 Task: Look for space in Bilqās, Egypt from 5th June, 2023 to 16th June, 2023 for 2 adults in price range Rs.14000 to Rs.18000. Place can be entire place with 1  bedroom having 1 bed and 1 bathroom. Property type can be house, flat, guest house, hotel. Booking option can be shelf check-in. Required host language is English.
Action: Mouse moved to (489, 95)
Screenshot: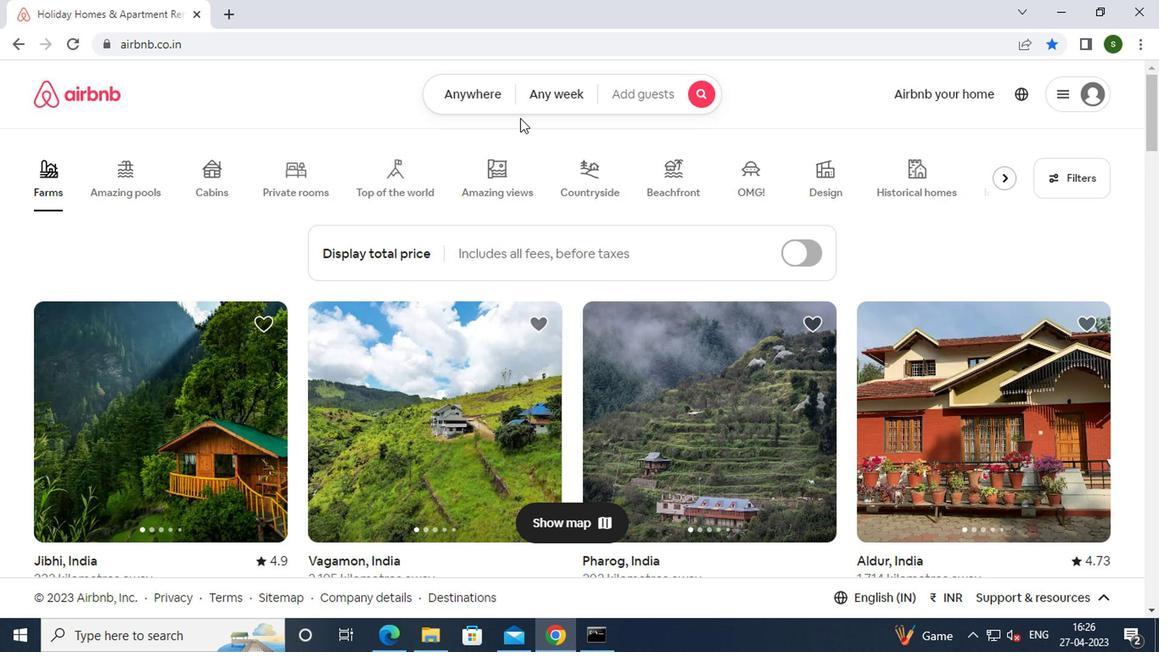 
Action: Mouse pressed left at (489, 95)
Screenshot: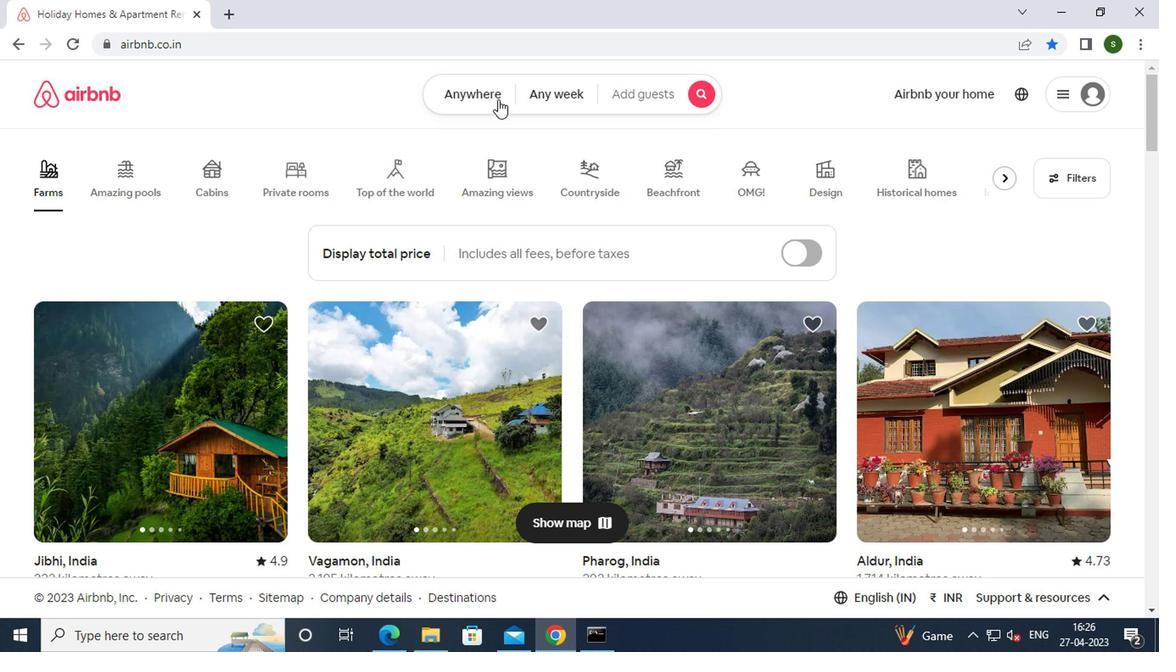 
Action: Mouse moved to (308, 159)
Screenshot: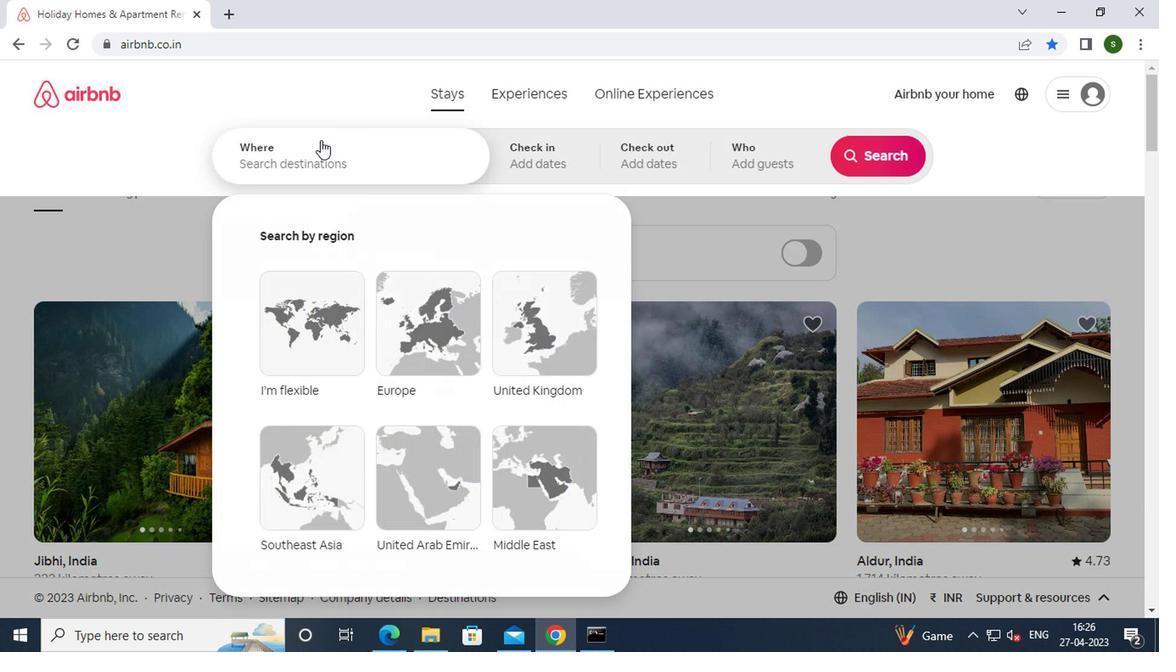 
Action: Mouse pressed left at (308, 159)
Screenshot: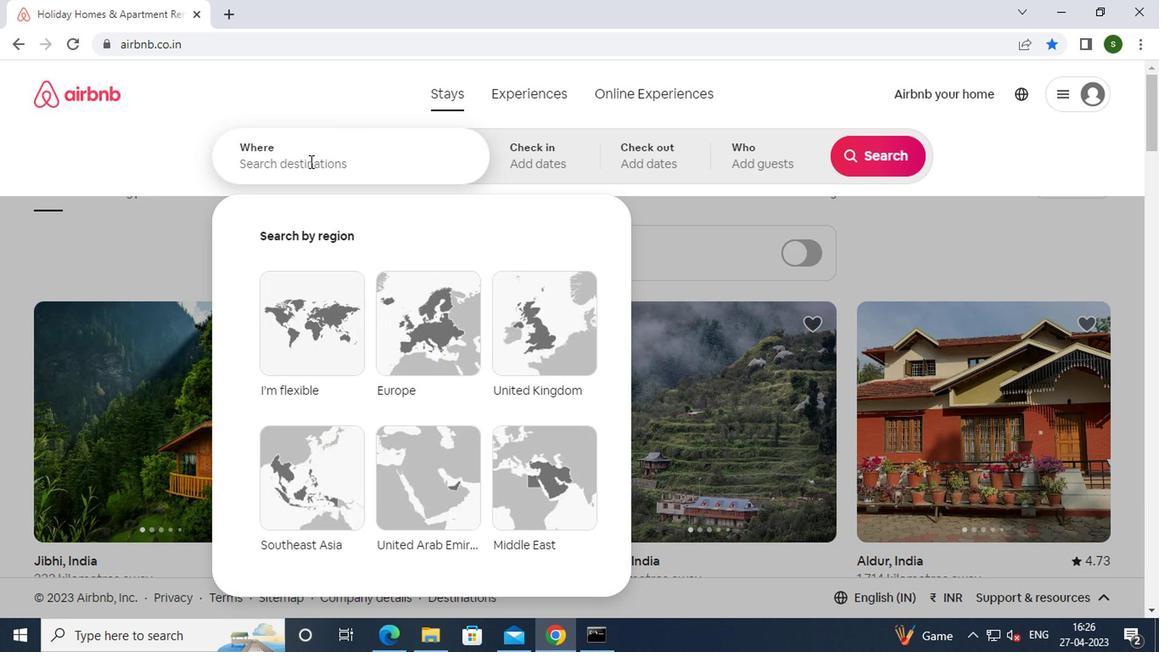 
Action: Key pressed b<Key.caps_lock>ilqas,<Key.space><Key.caps_lock>e<Key.caps_lock>gypt<Key.enter>
Screenshot: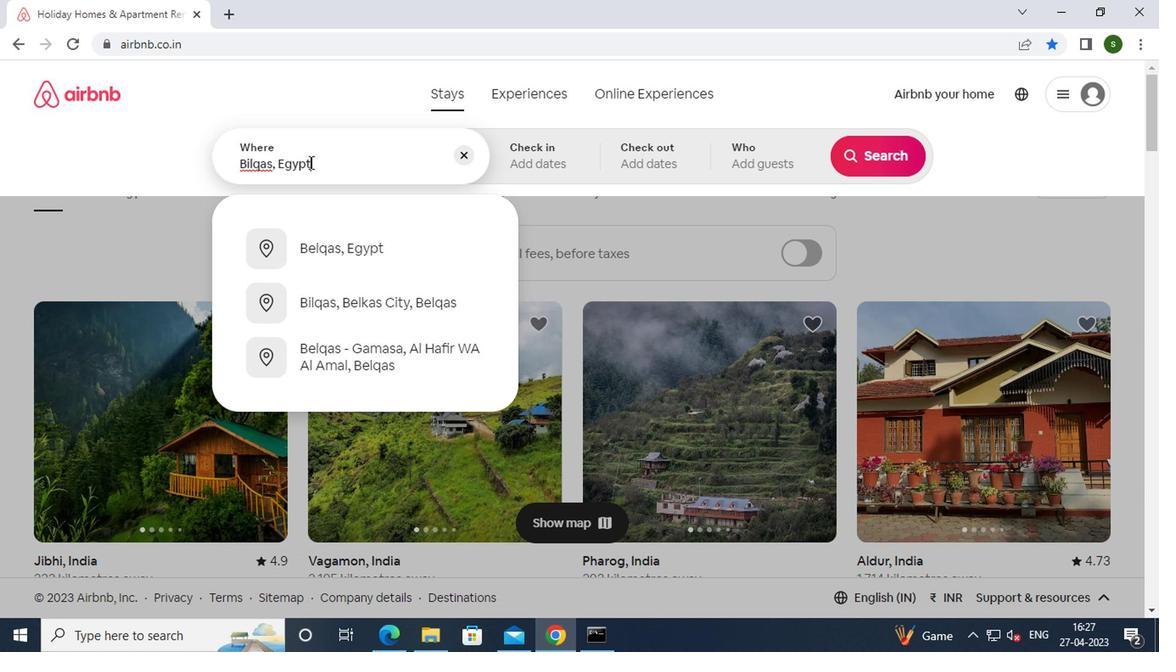 
Action: Mouse moved to (838, 297)
Screenshot: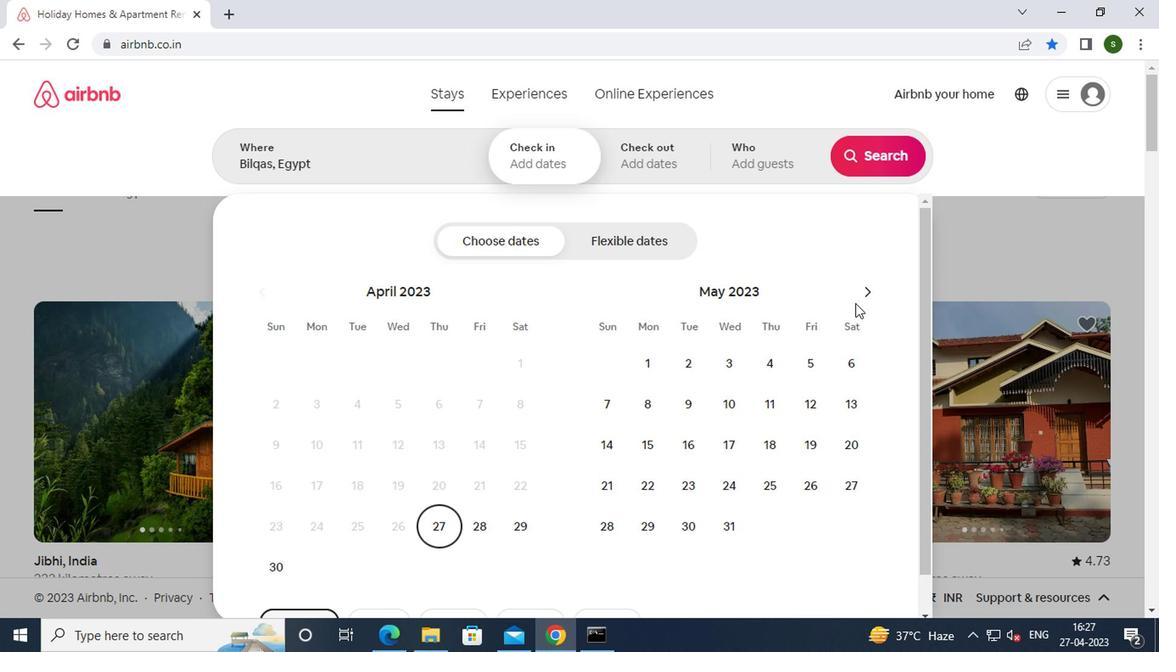 
Action: Mouse pressed left at (838, 297)
Screenshot: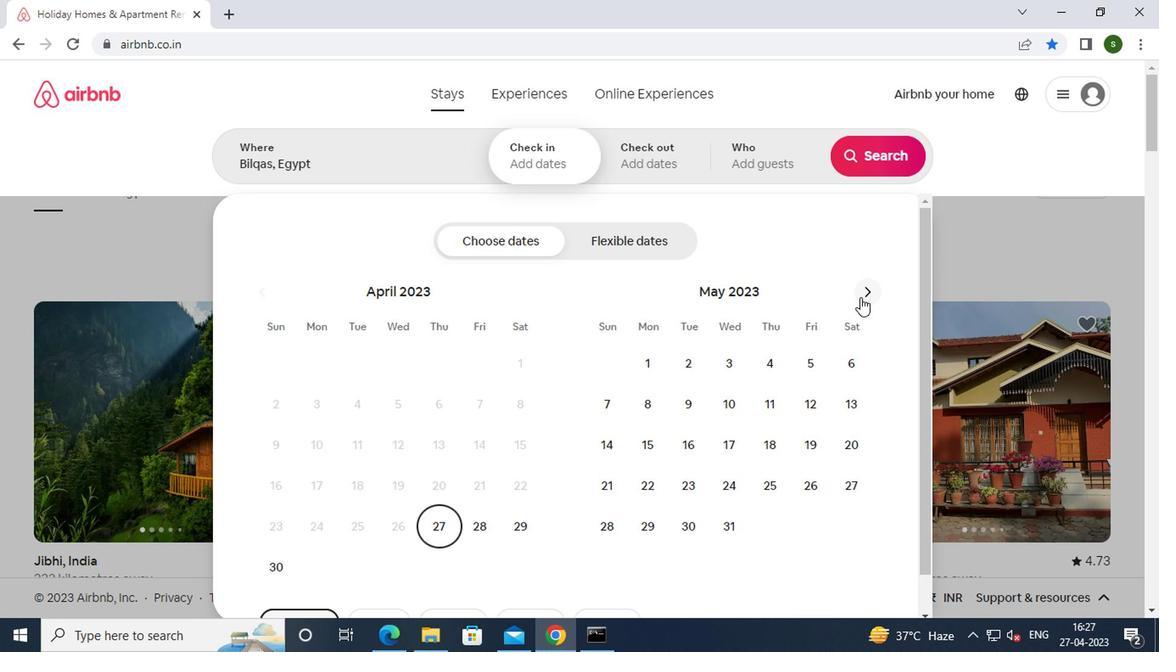 
Action: Mouse moved to (634, 397)
Screenshot: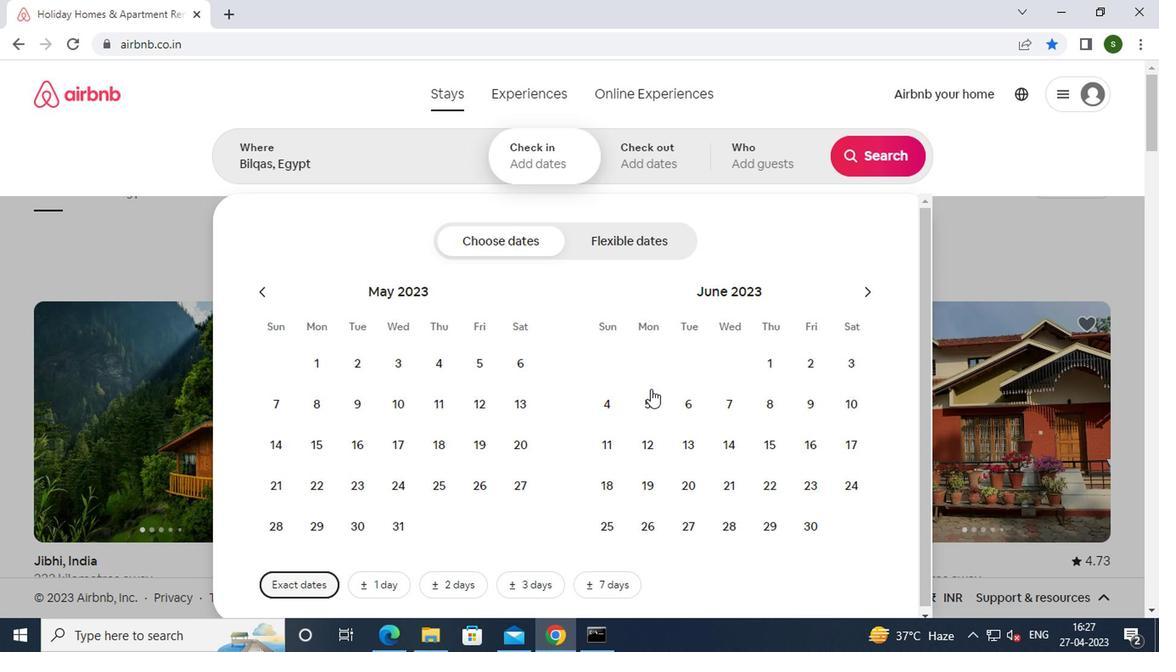 
Action: Mouse pressed left at (634, 397)
Screenshot: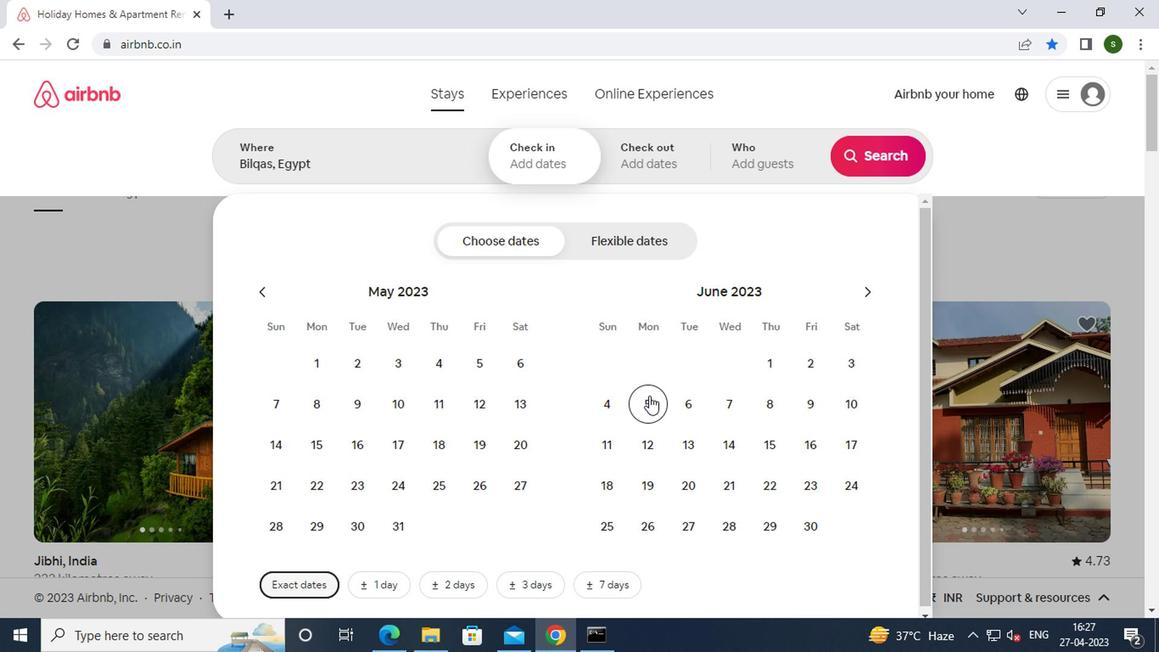 
Action: Mouse moved to (787, 432)
Screenshot: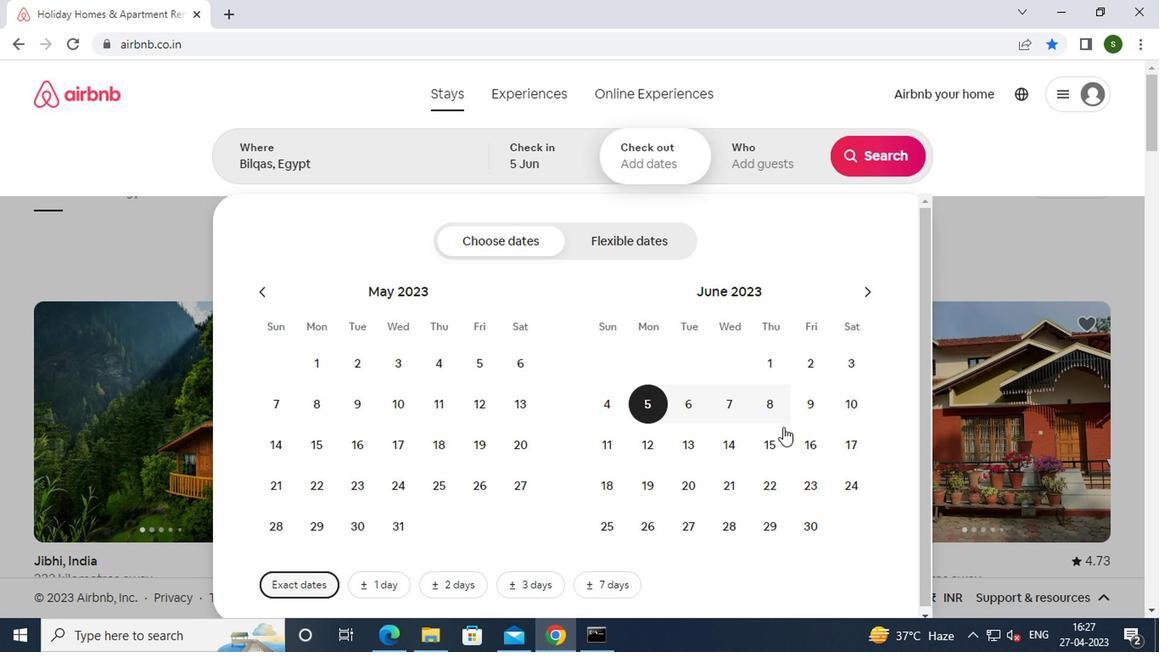 
Action: Mouse pressed left at (787, 432)
Screenshot: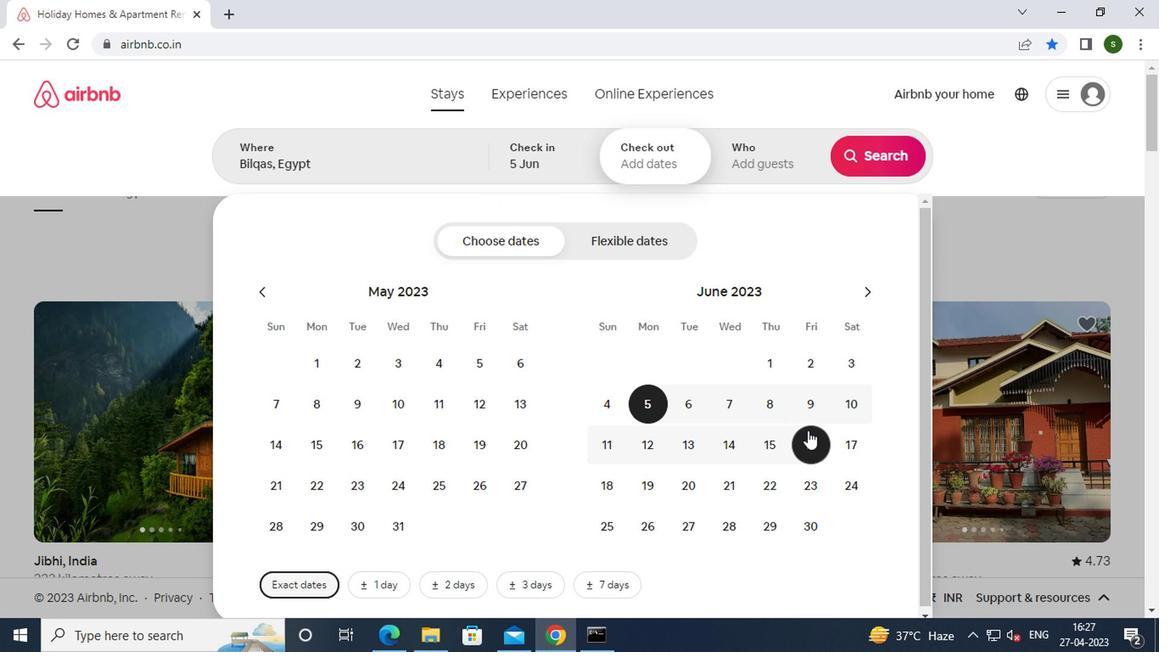
Action: Mouse moved to (736, 161)
Screenshot: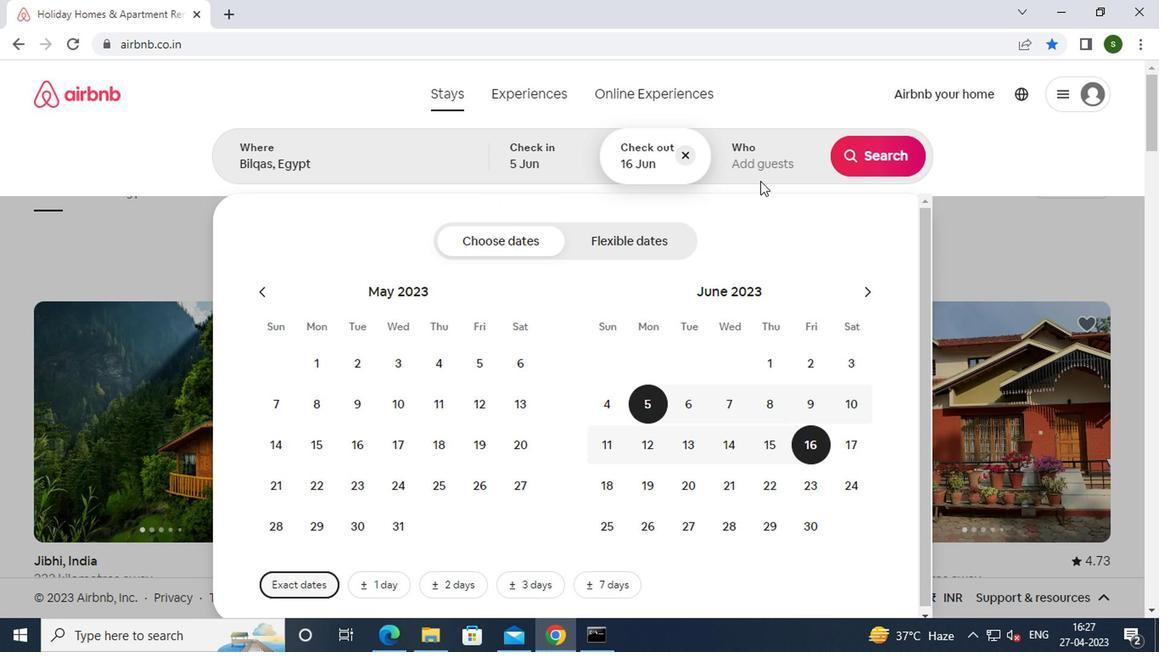 
Action: Mouse pressed left at (736, 161)
Screenshot: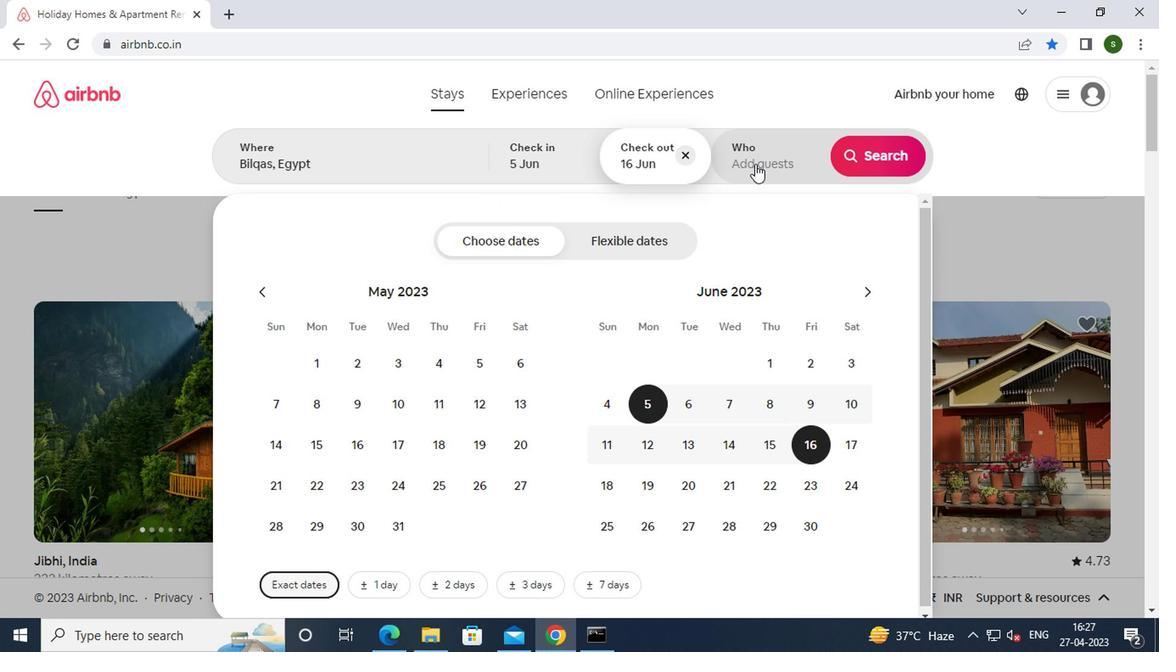 
Action: Mouse moved to (865, 238)
Screenshot: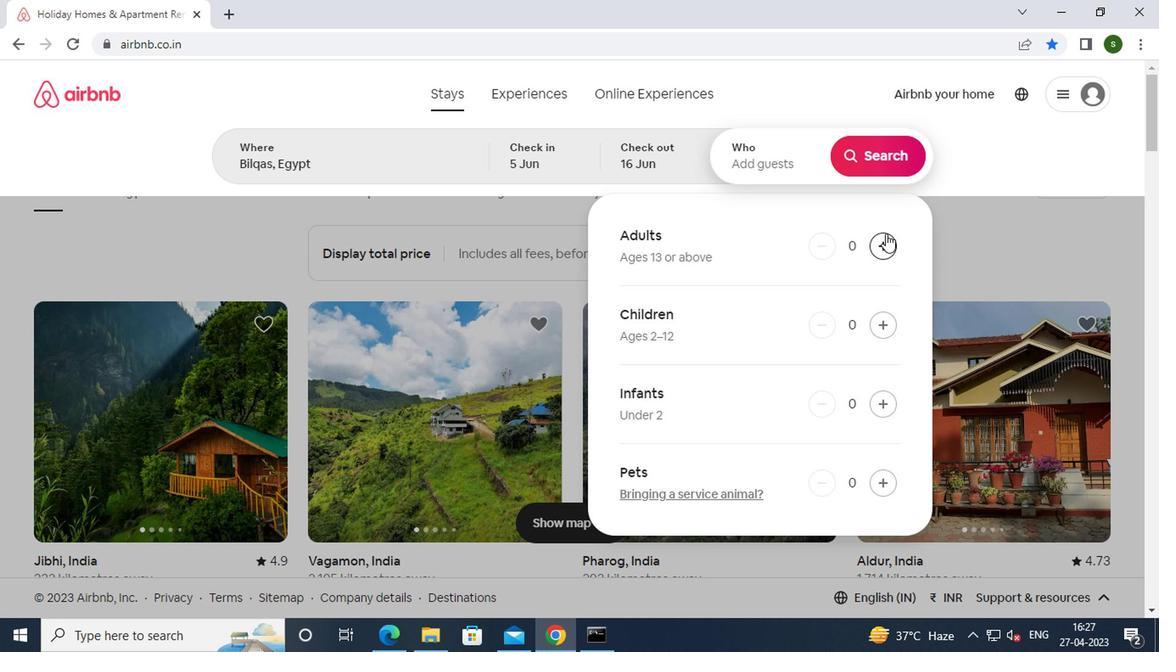 
Action: Mouse pressed left at (865, 238)
Screenshot: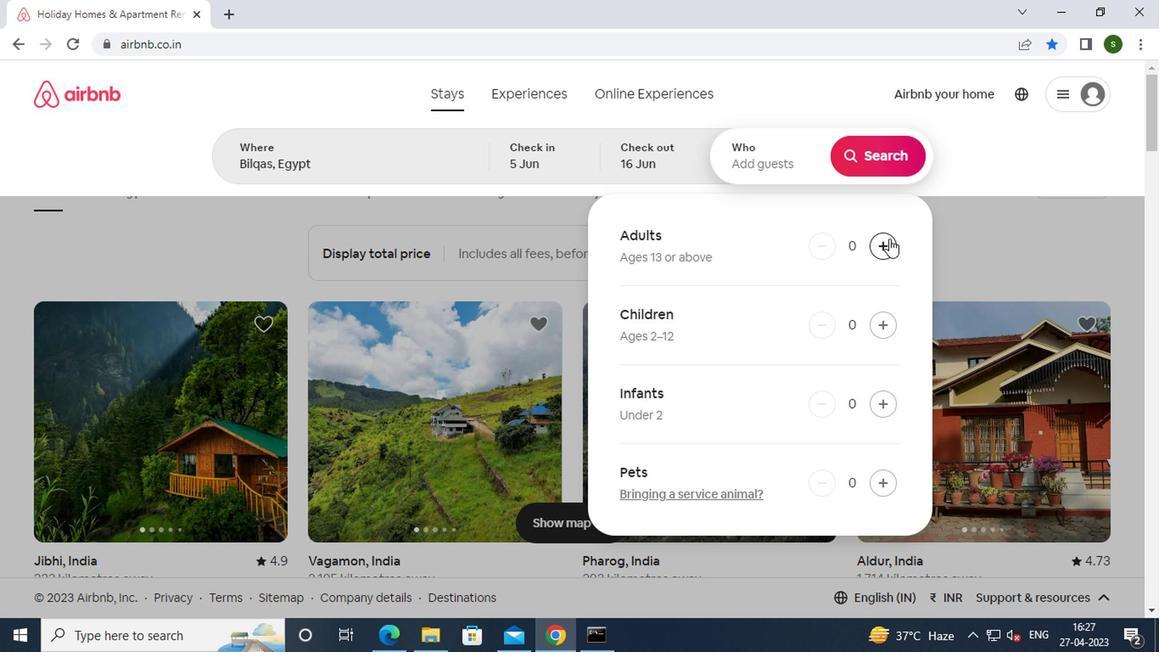 
Action: Mouse pressed left at (865, 238)
Screenshot: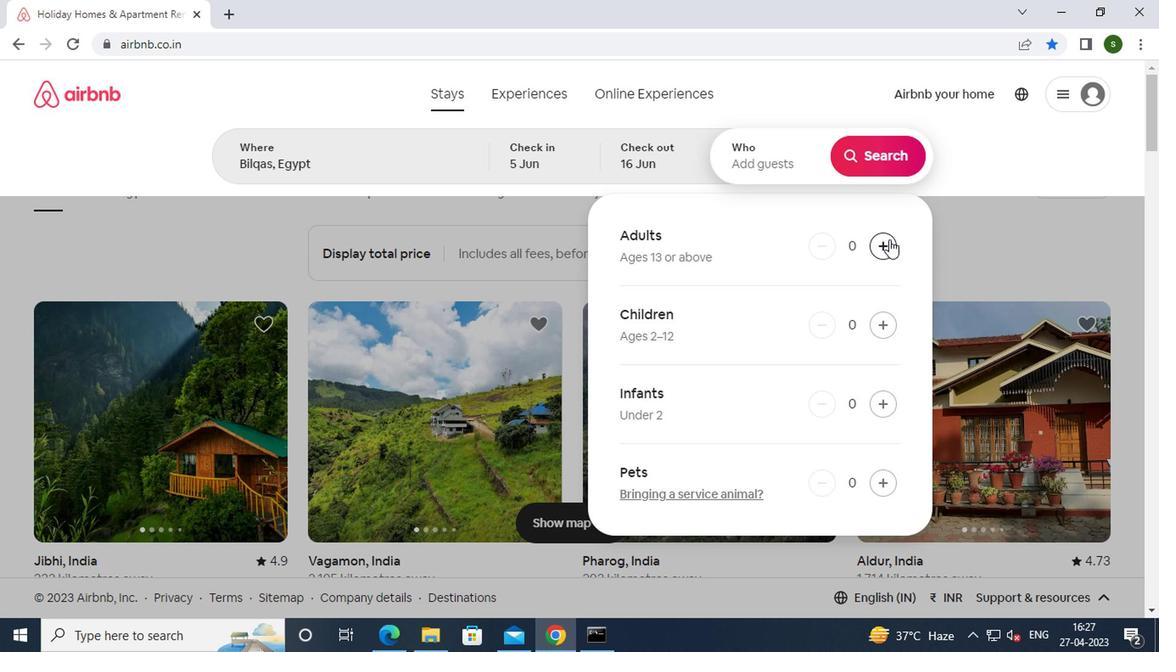 
Action: Mouse moved to (864, 159)
Screenshot: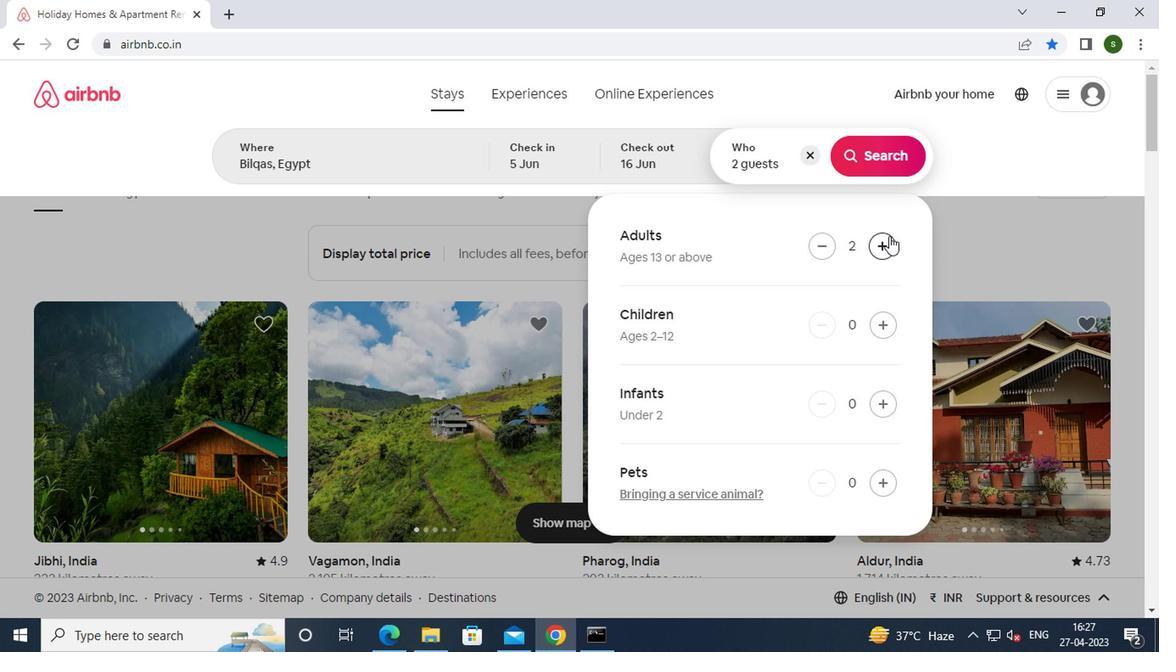 
Action: Mouse pressed left at (864, 159)
Screenshot: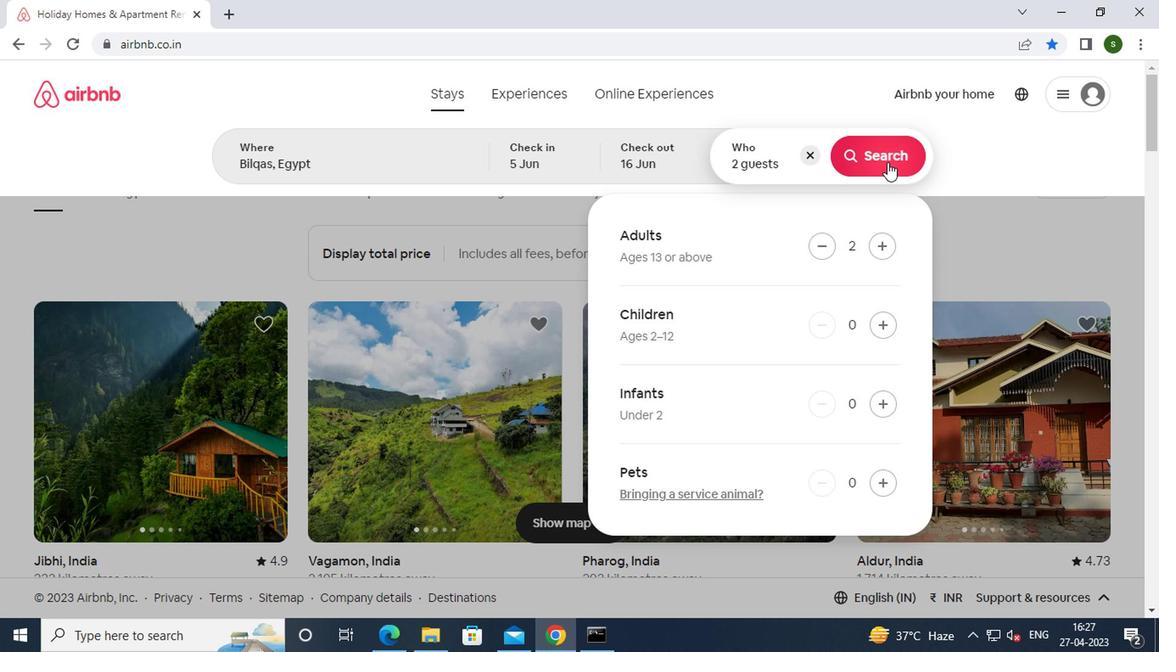 
Action: Mouse moved to (1059, 169)
Screenshot: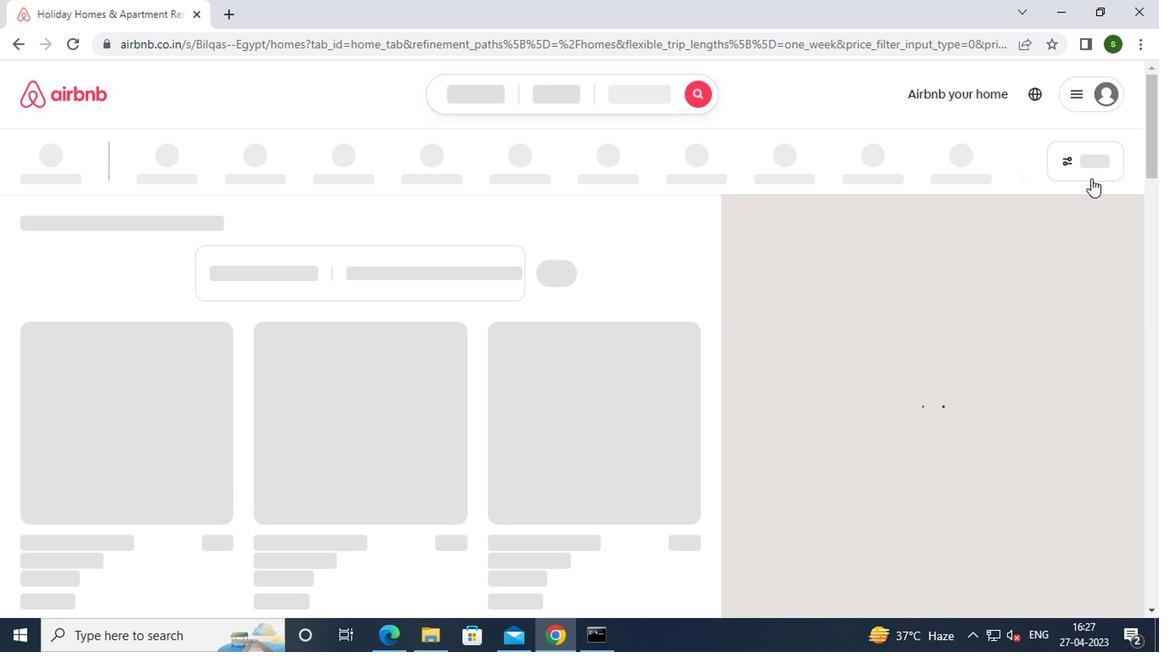 
Action: Mouse pressed left at (1059, 169)
Screenshot: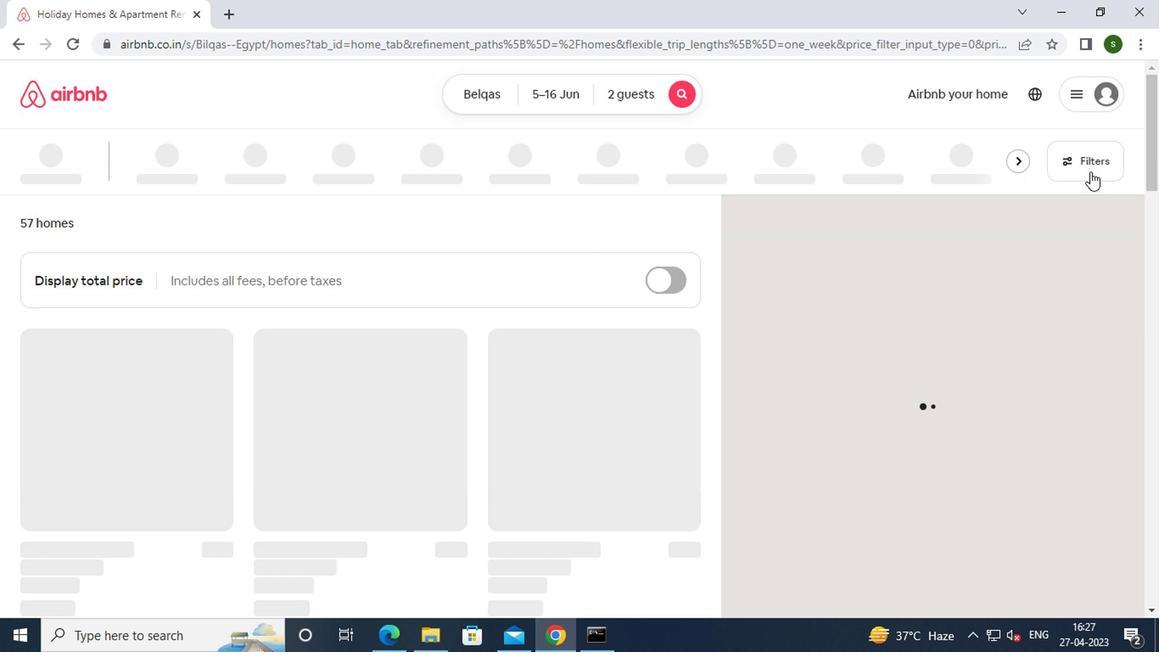 
Action: Mouse moved to (475, 364)
Screenshot: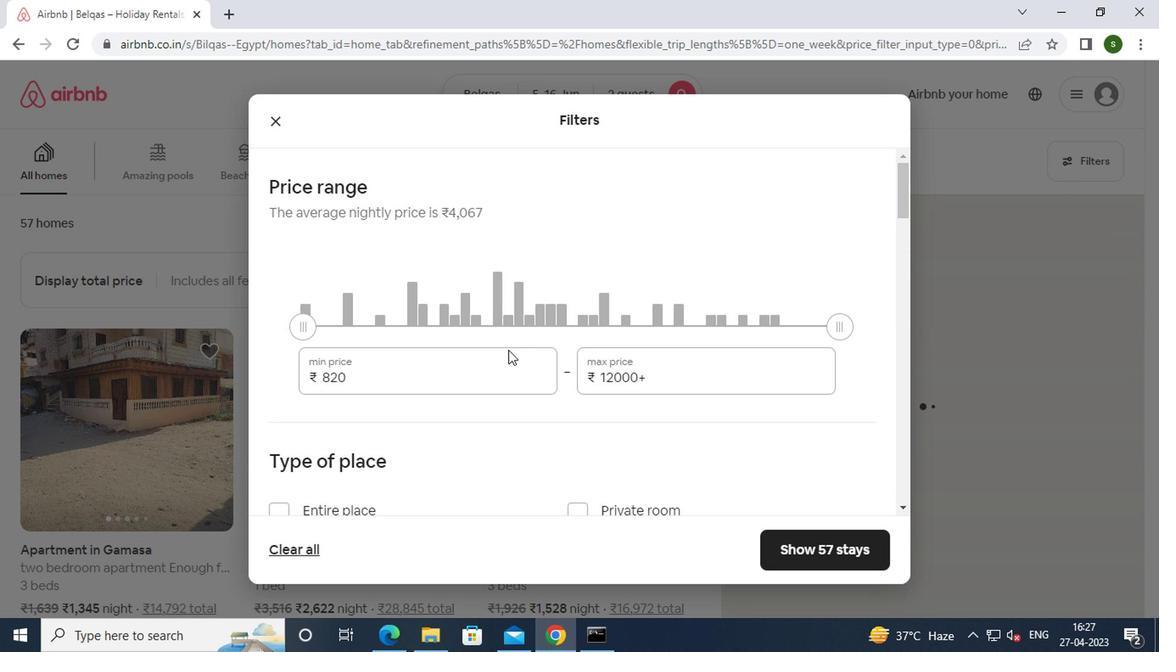 
Action: Mouse pressed left at (475, 364)
Screenshot: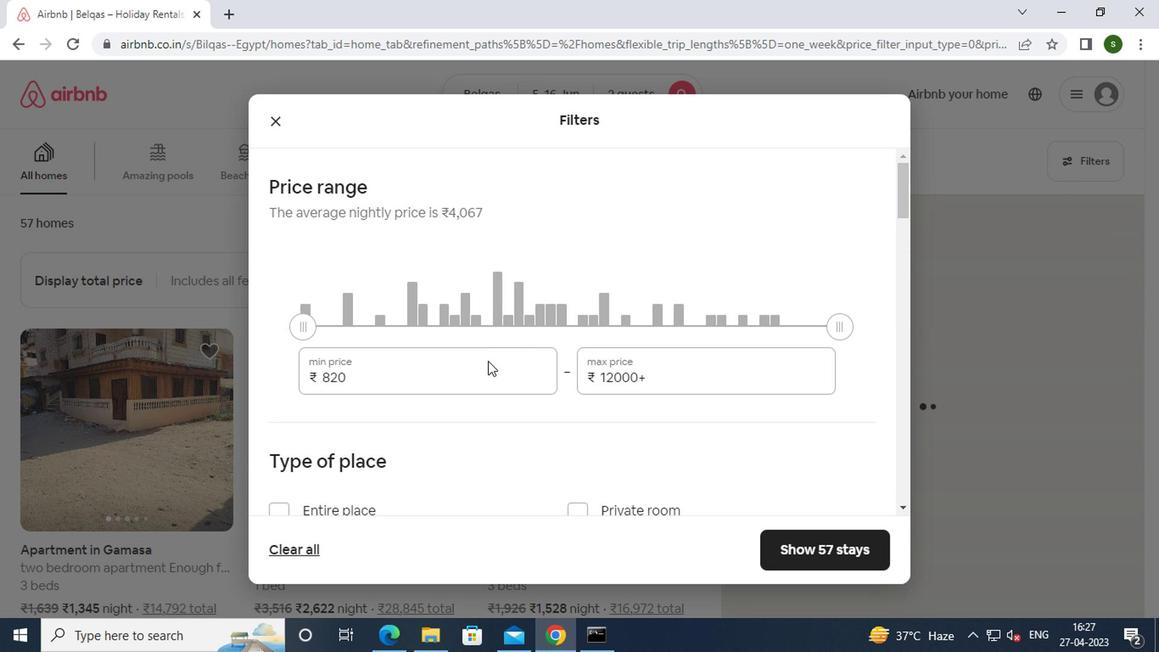
Action: Key pressed <Key.backspace><Key.backspace><Key.backspace><Key.backspace><Key.backspace><Key.backspace><Key.backspace><Key.backspace><Key.backspace>14000
Screenshot: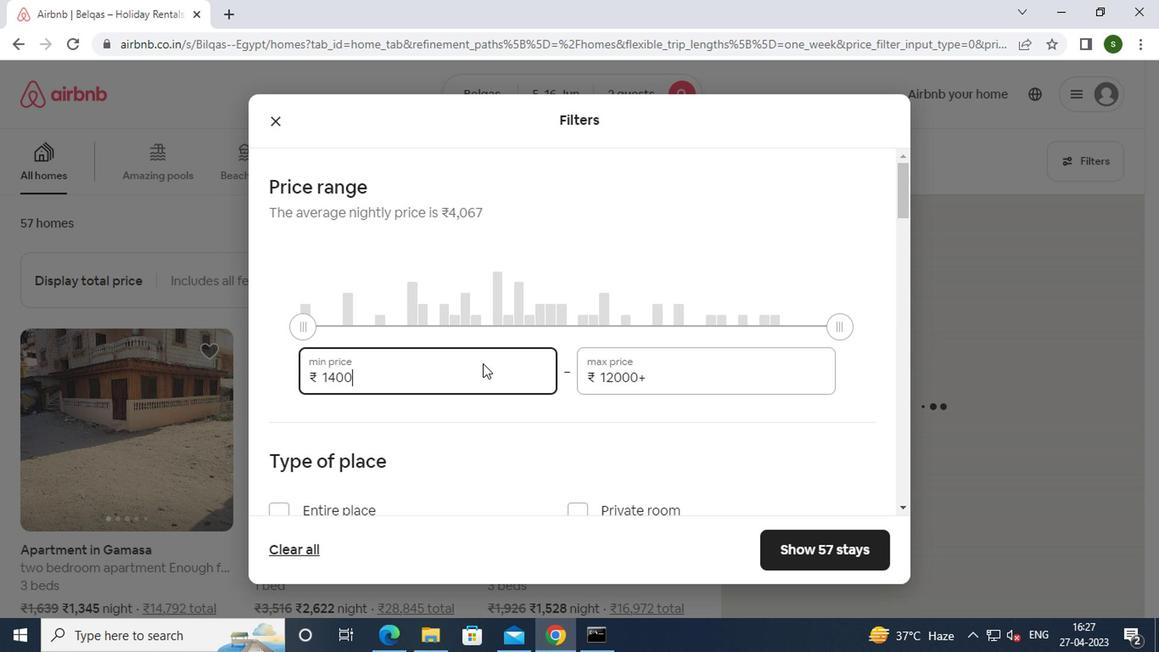
Action: Mouse moved to (675, 383)
Screenshot: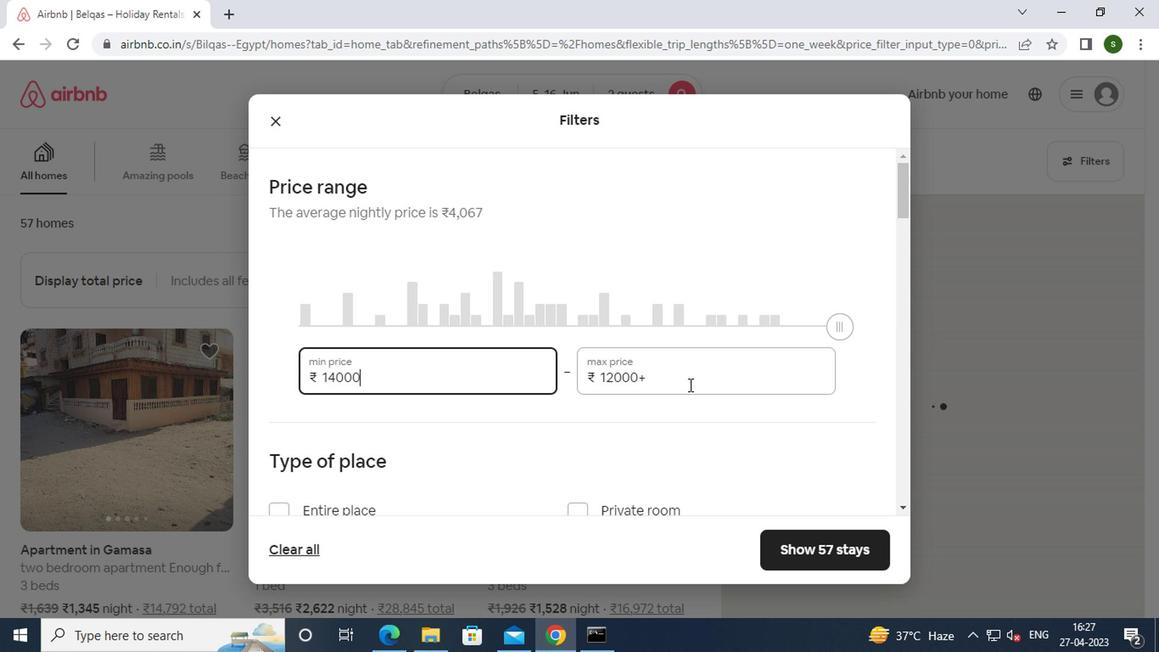 
Action: Mouse pressed left at (675, 383)
Screenshot: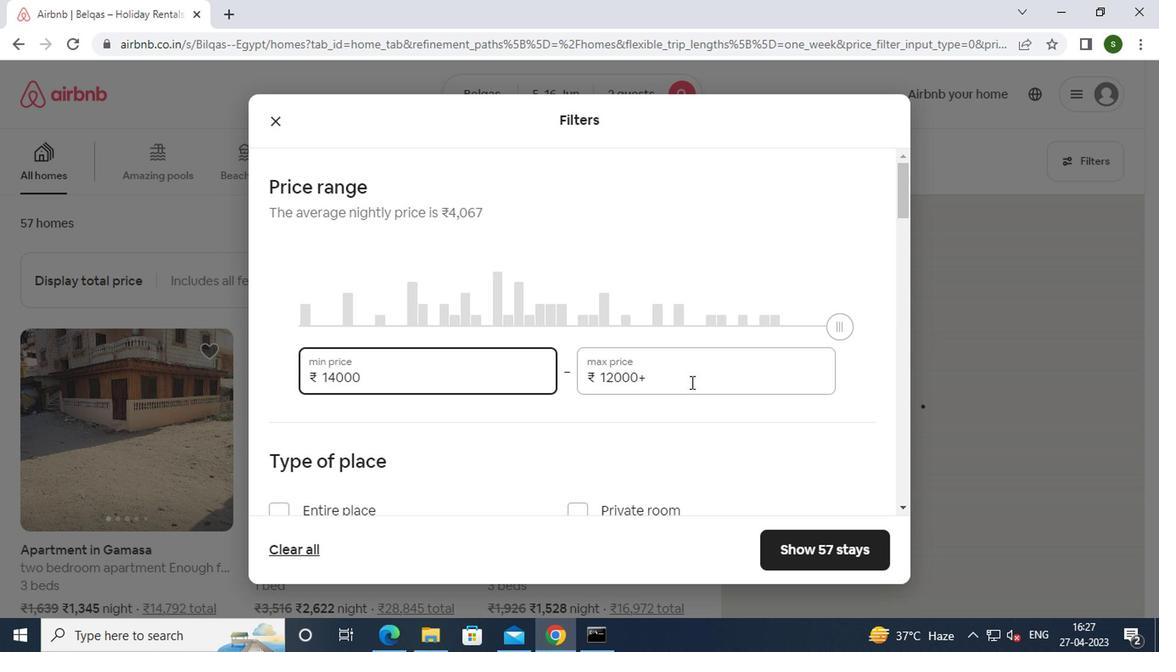 
Action: Key pressed <Key.backspace><Key.backspace><Key.backspace><Key.backspace><Key.backspace><Key.backspace><Key.backspace><Key.backspace><Key.backspace><Key.backspace><Key.backspace>18000
Screenshot: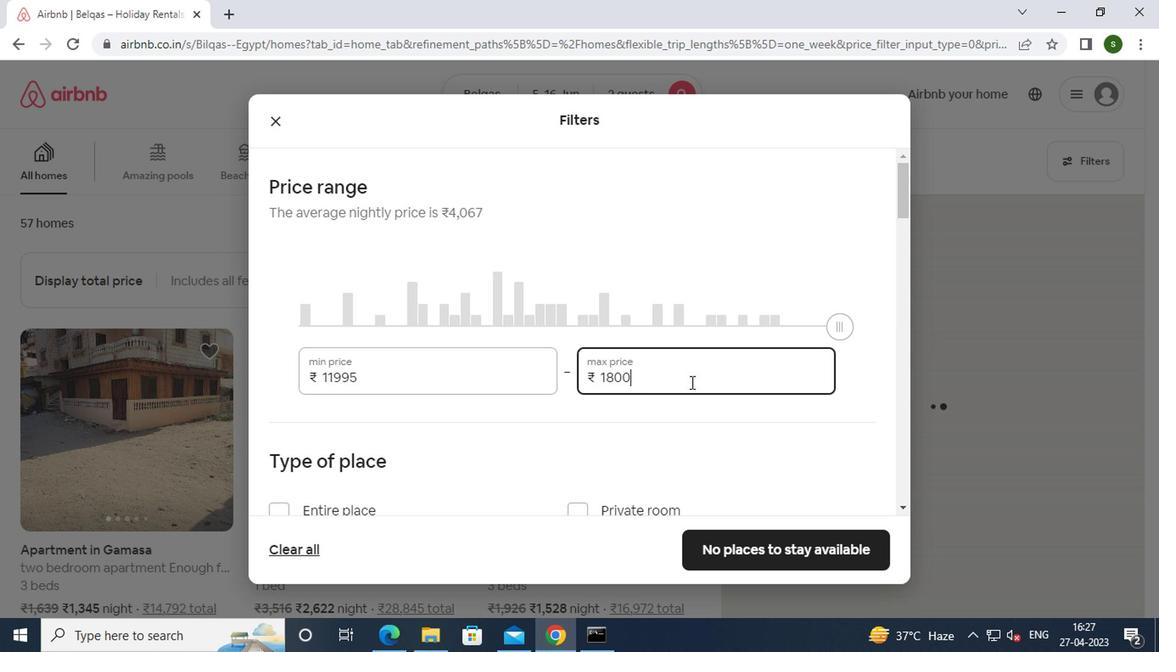 
Action: Mouse moved to (461, 389)
Screenshot: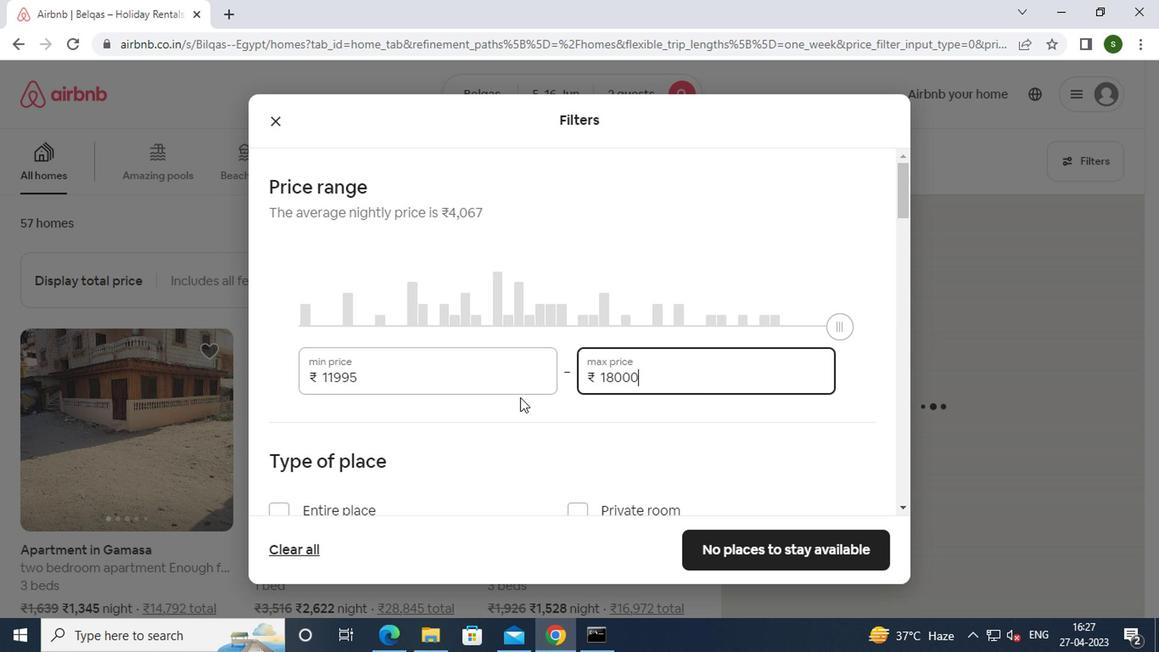 
Action: Mouse scrolled (461, 388) with delta (0, 0)
Screenshot: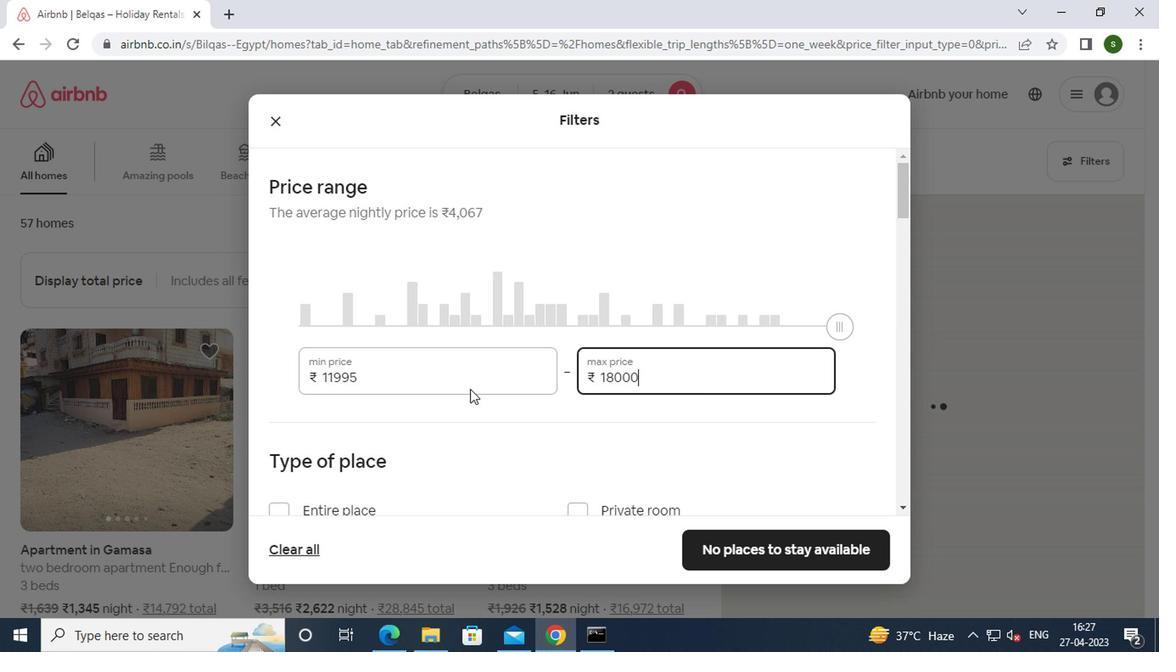 
Action: Mouse scrolled (461, 388) with delta (0, 0)
Screenshot: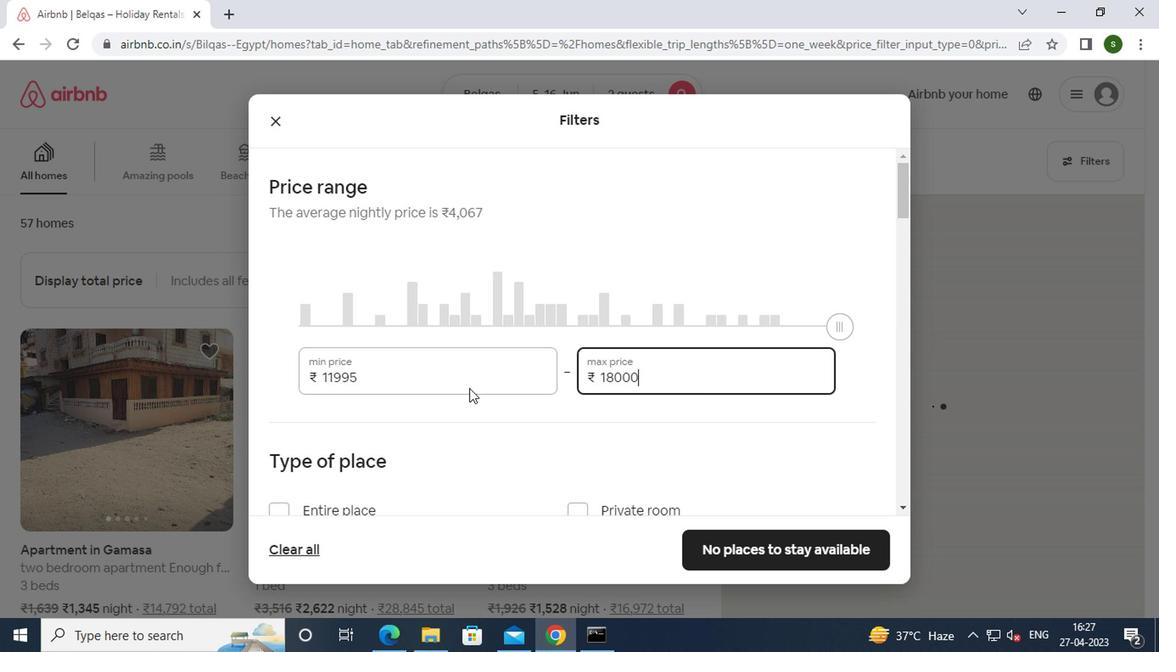 
Action: Mouse scrolled (461, 388) with delta (0, 0)
Screenshot: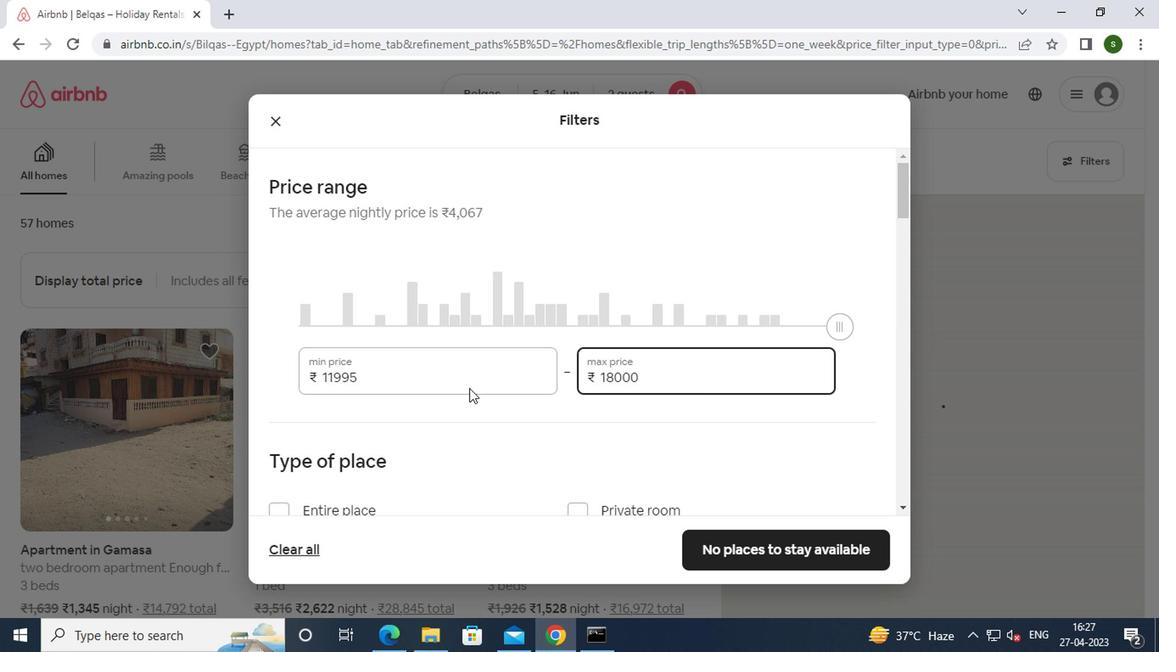 
Action: Mouse moved to (330, 252)
Screenshot: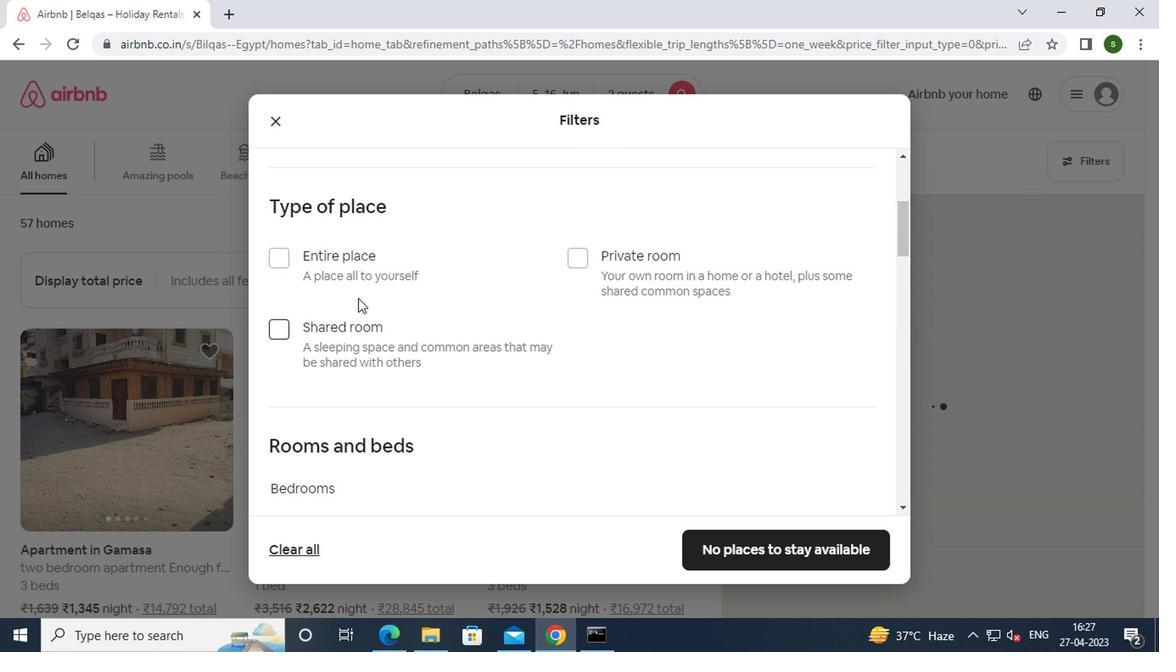 
Action: Mouse pressed left at (330, 252)
Screenshot: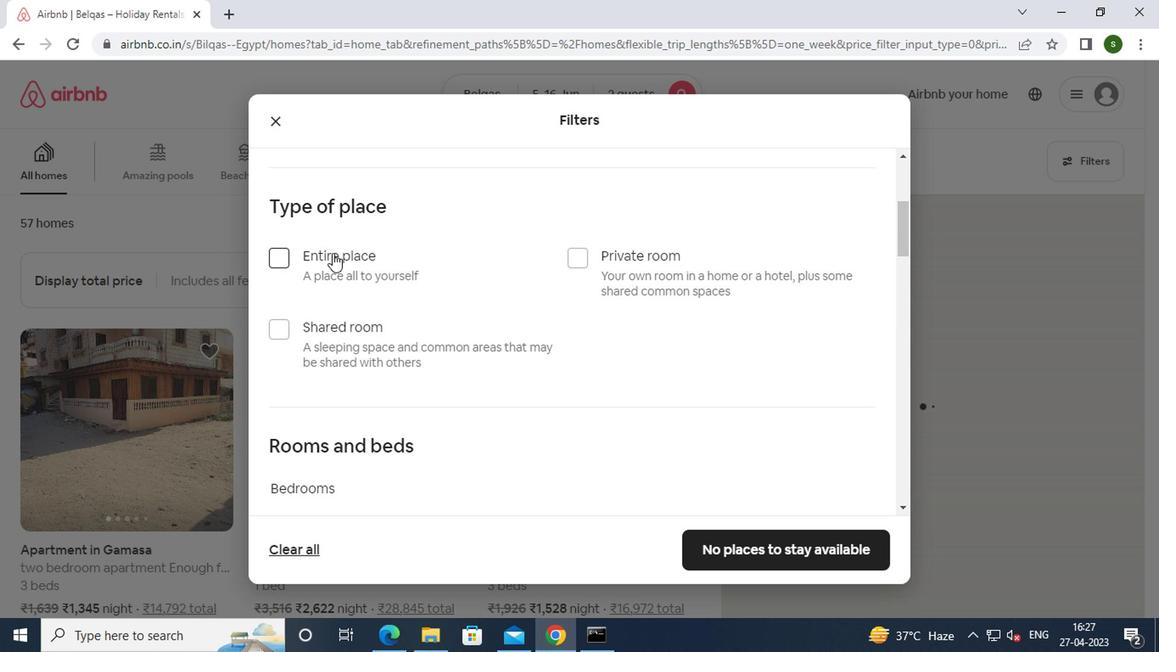 
Action: Mouse moved to (446, 301)
Screenshot: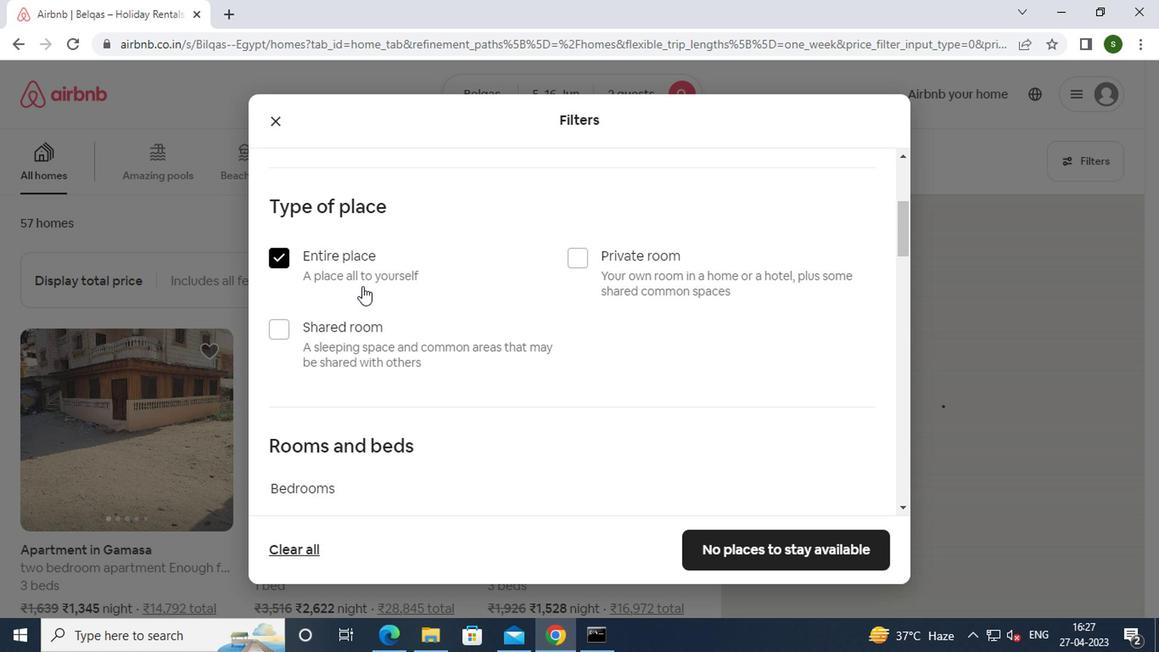 
Action: Mouse scrolled (446, 300) with delta (0, 0)
Screenshot: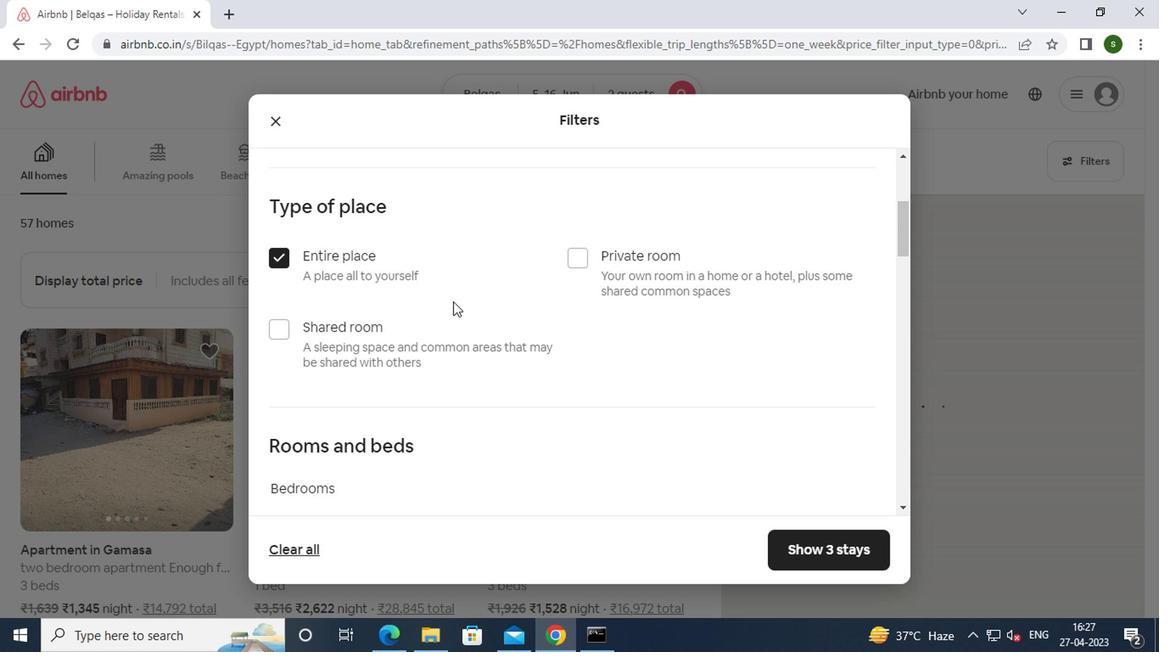 
Action: Mouse scrolled (446, 300) with delta (0, 0)
Screenshot: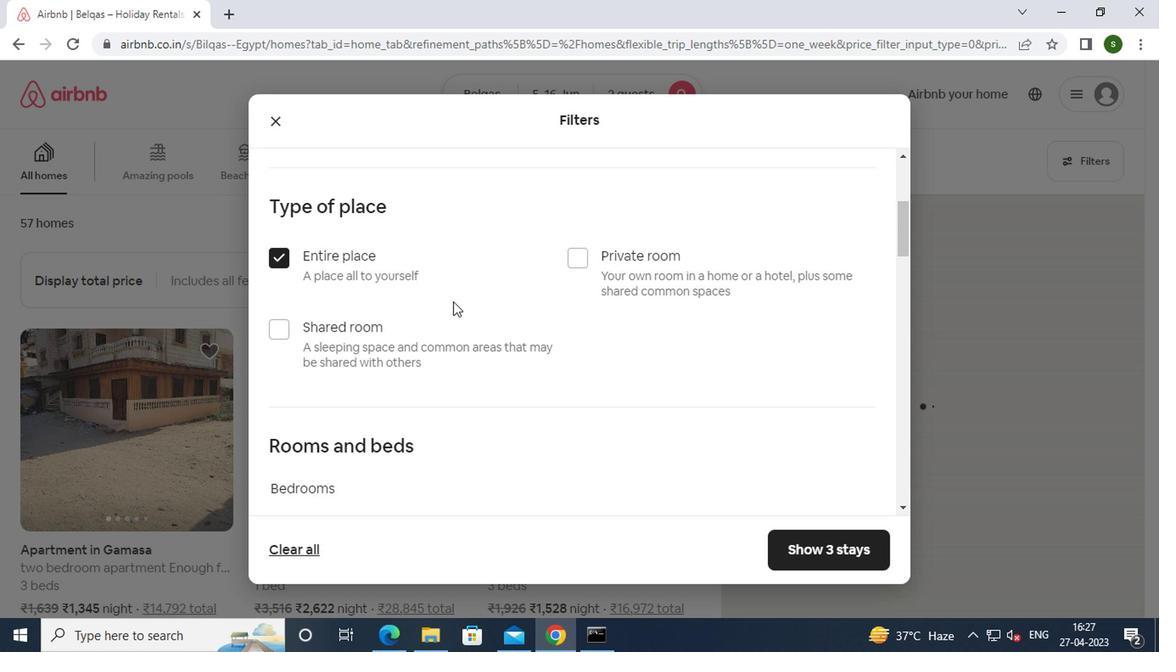 
Action: Mouse scrolled (446, 300) with delta (0, 0)
Screenshot: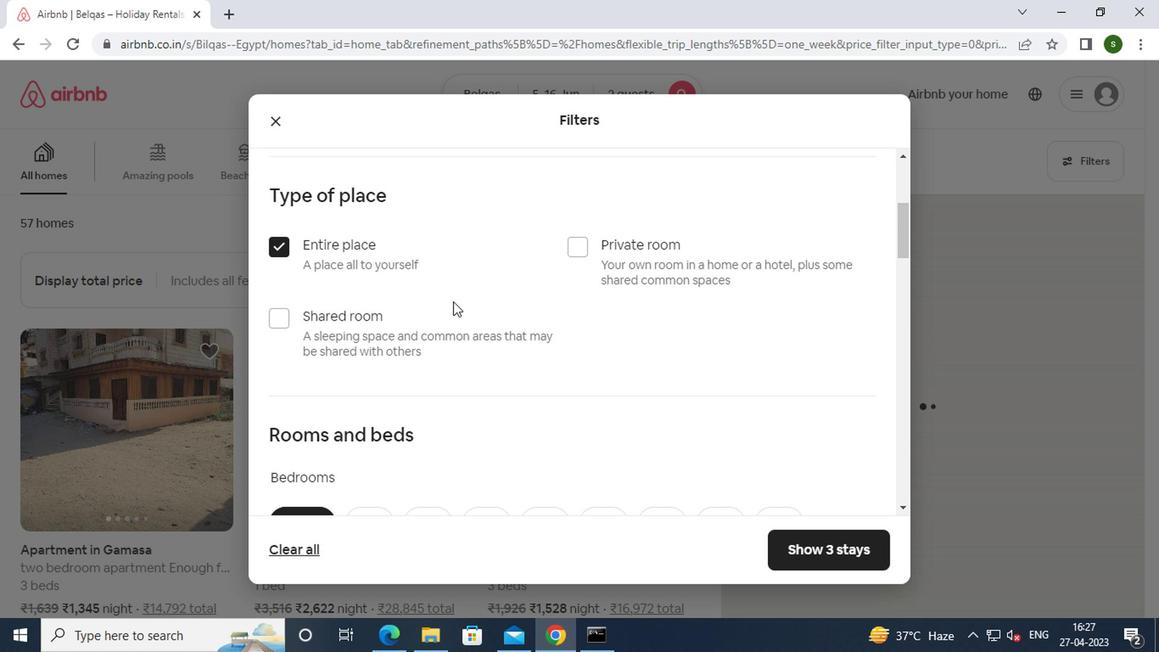 
Action: Mouse scrolled (446, 300) with delta (0, 0)
Screenshot: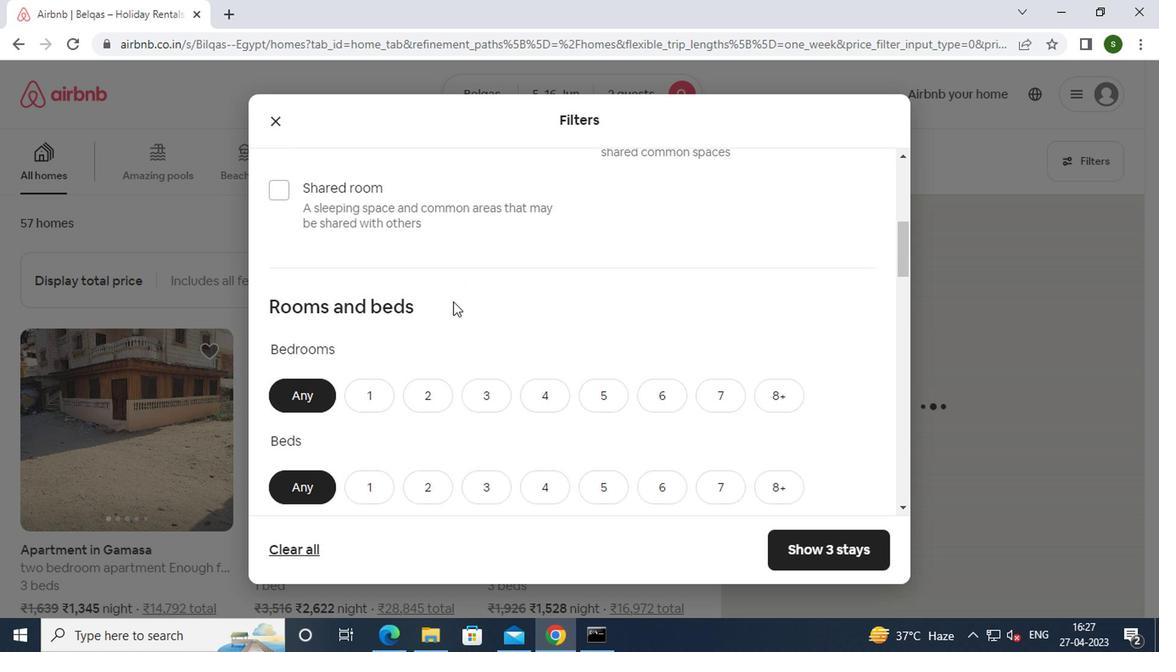 
Action: Mouse moved to (362, 190)
Screenshot: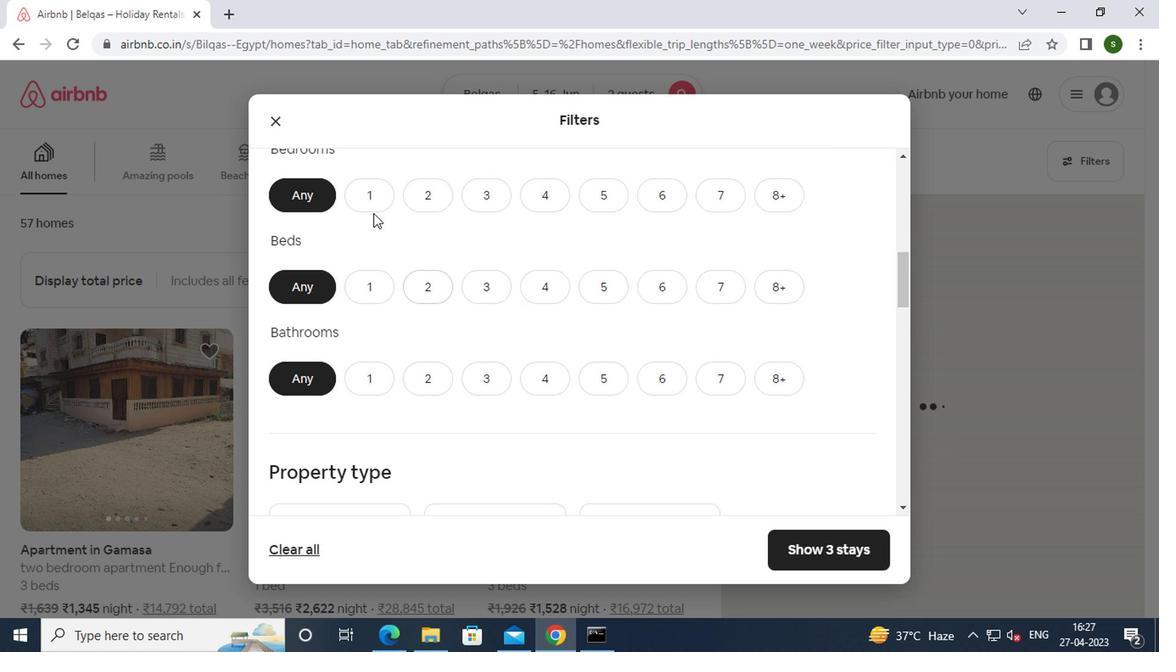 
Action: Mouse pressed left at (362, 190)
Screenshot: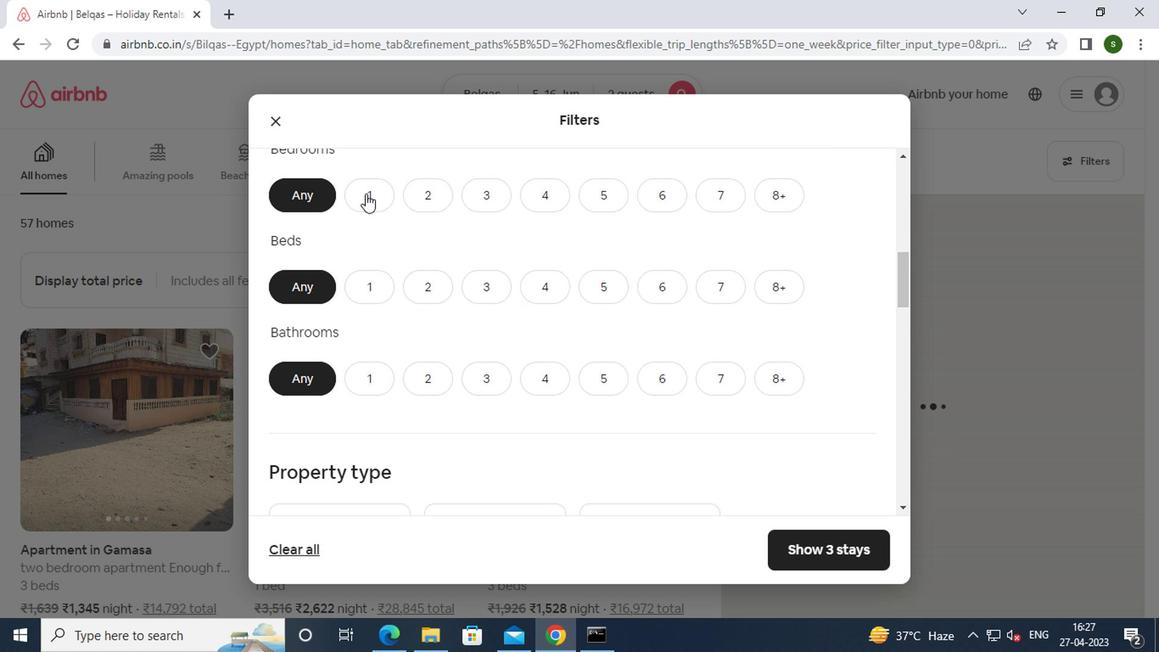 
Action: Mouse moved to (366, 286)
Screenshot: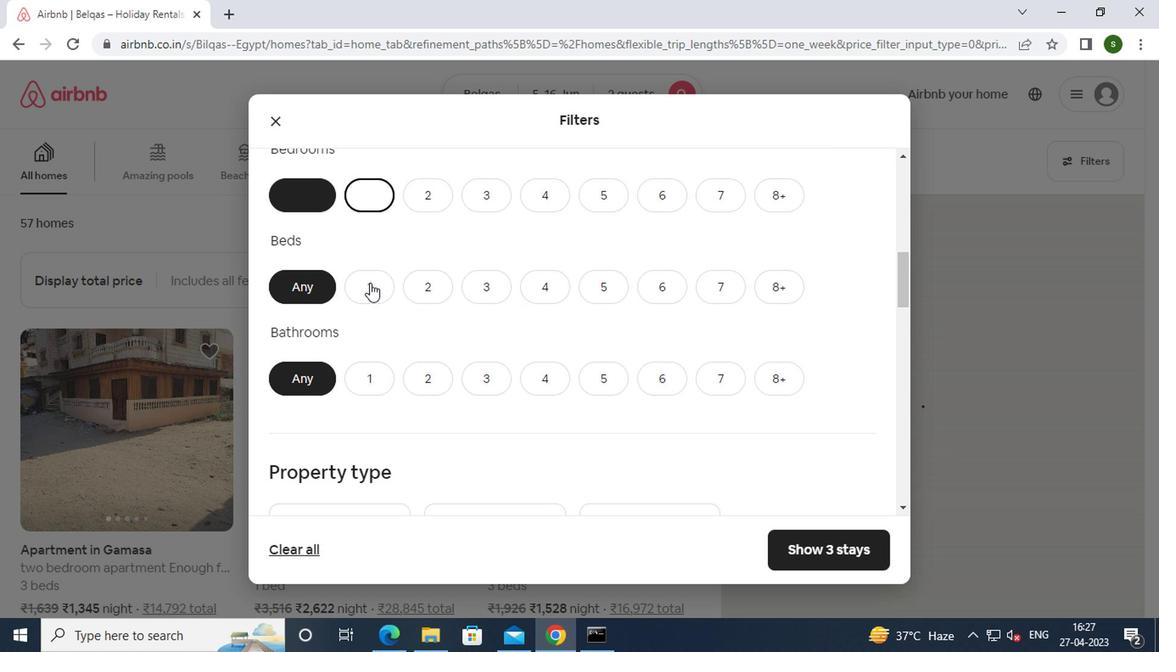 
Action: Mouse pressed left at (366, 286)
Screenshot: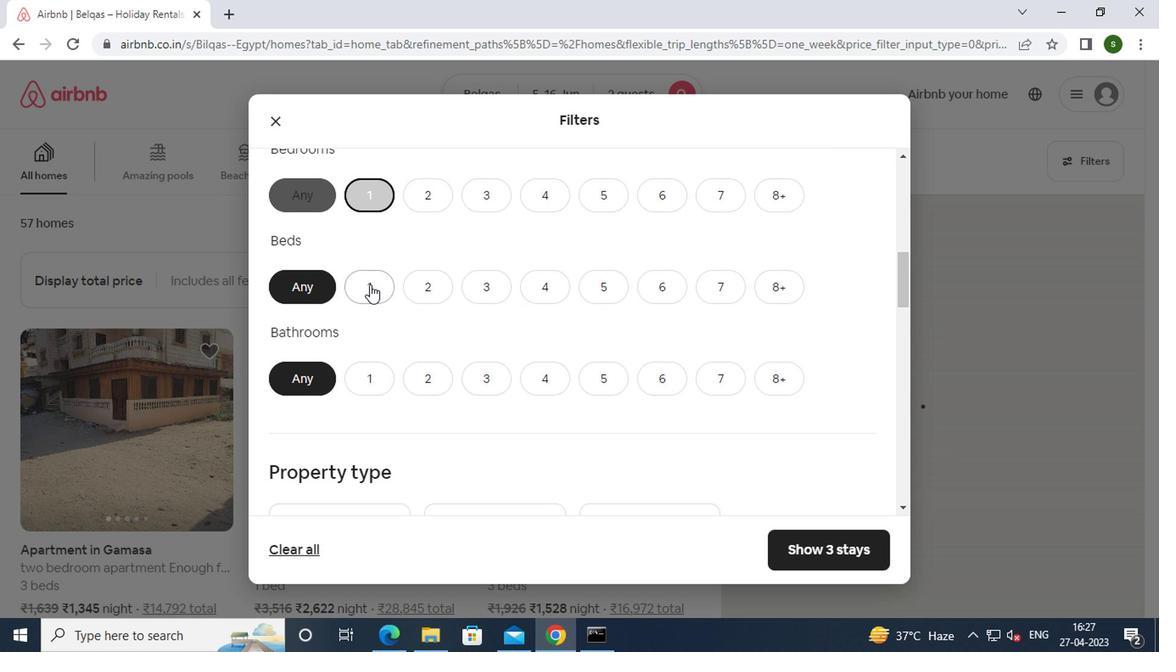 
Action: Mouse moved to (373, 378)
Screenshot: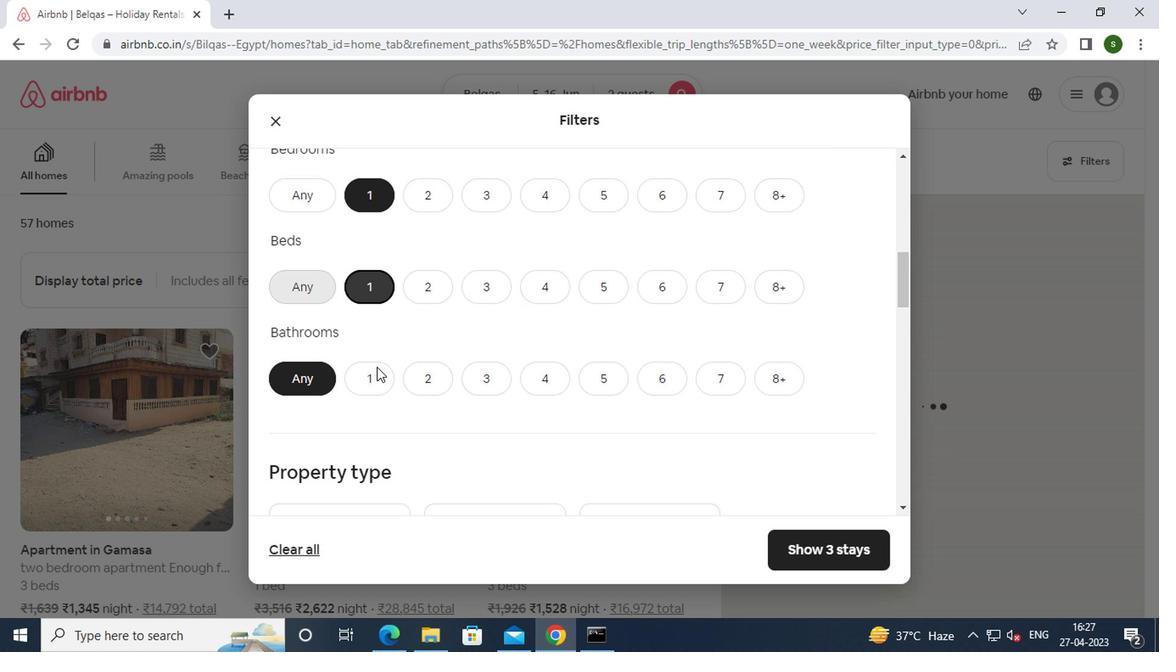 
Action: Mouse pressed left at (373, 378)
Screenshot: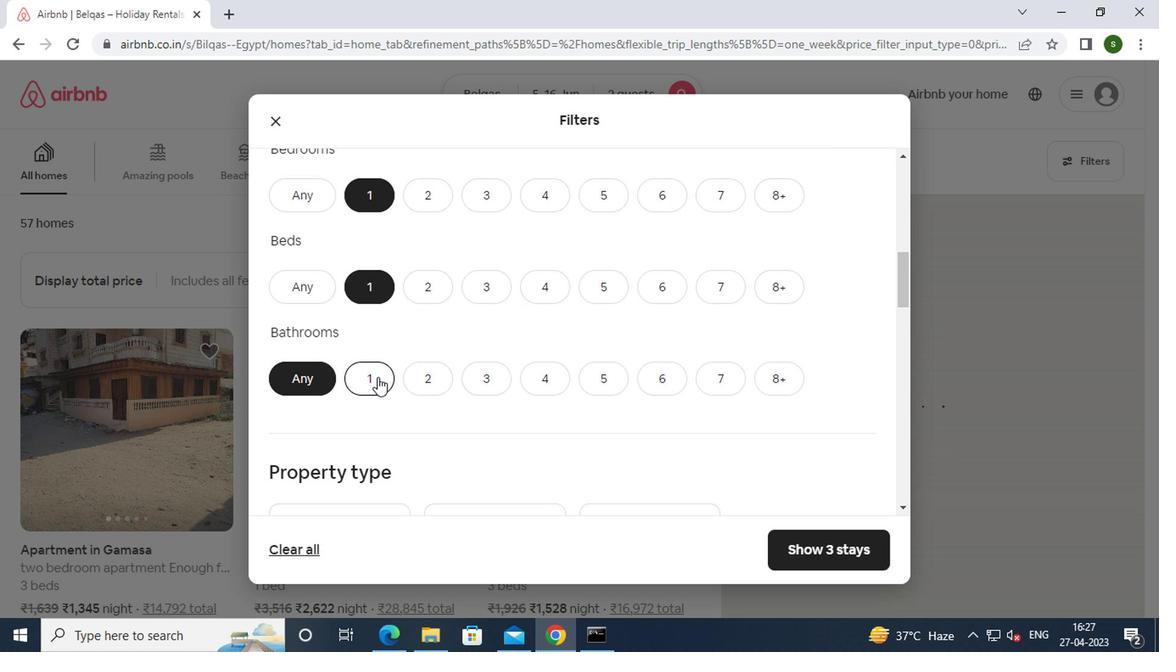 
Action: Mouse moved to (480, 331)
Screenshot: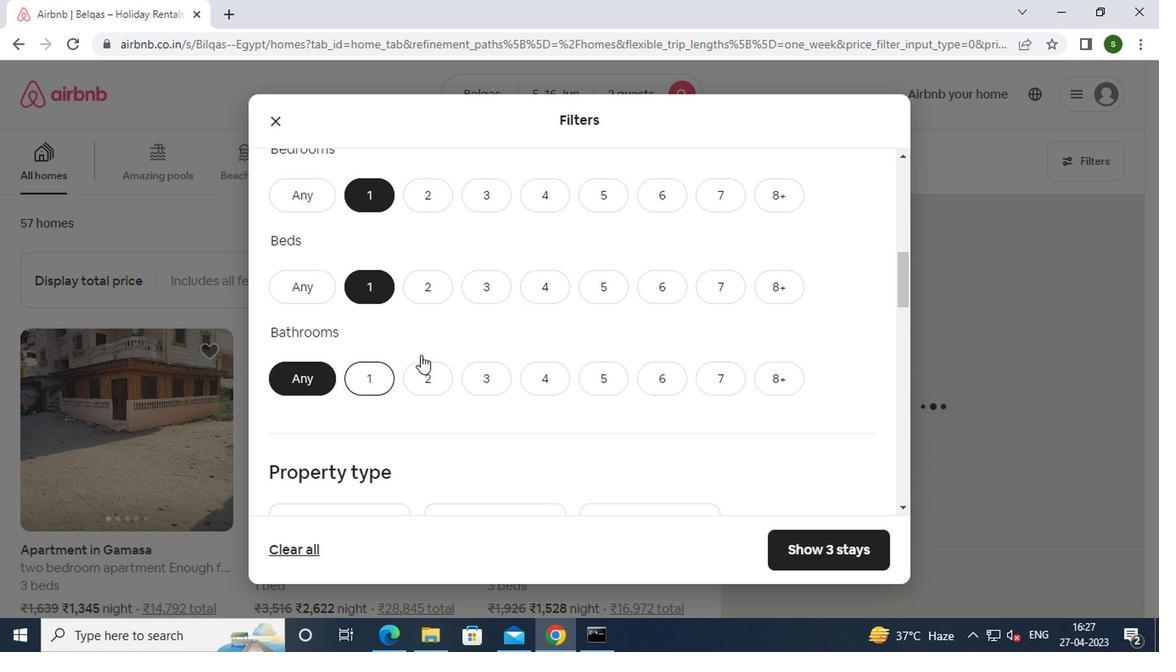 
Action: Mouse scrolled (480, 330) with delta (0, 0)
Screenshot: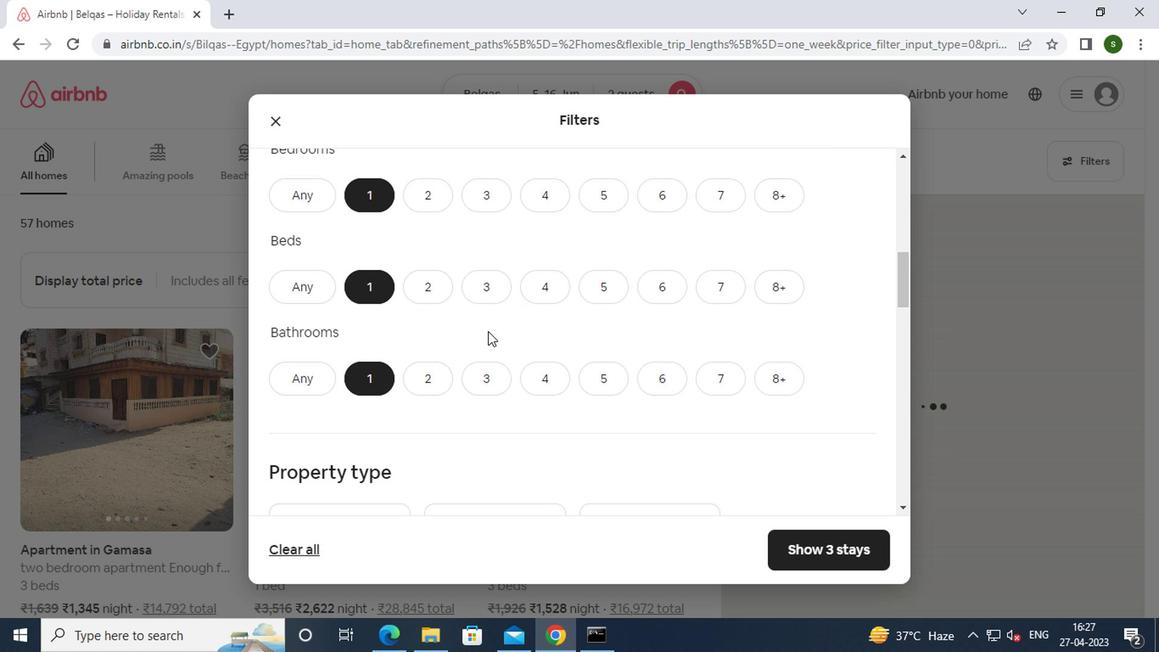 
Action: Mouse scrolled (480, 330) with delta (0, 0)
Screenshot: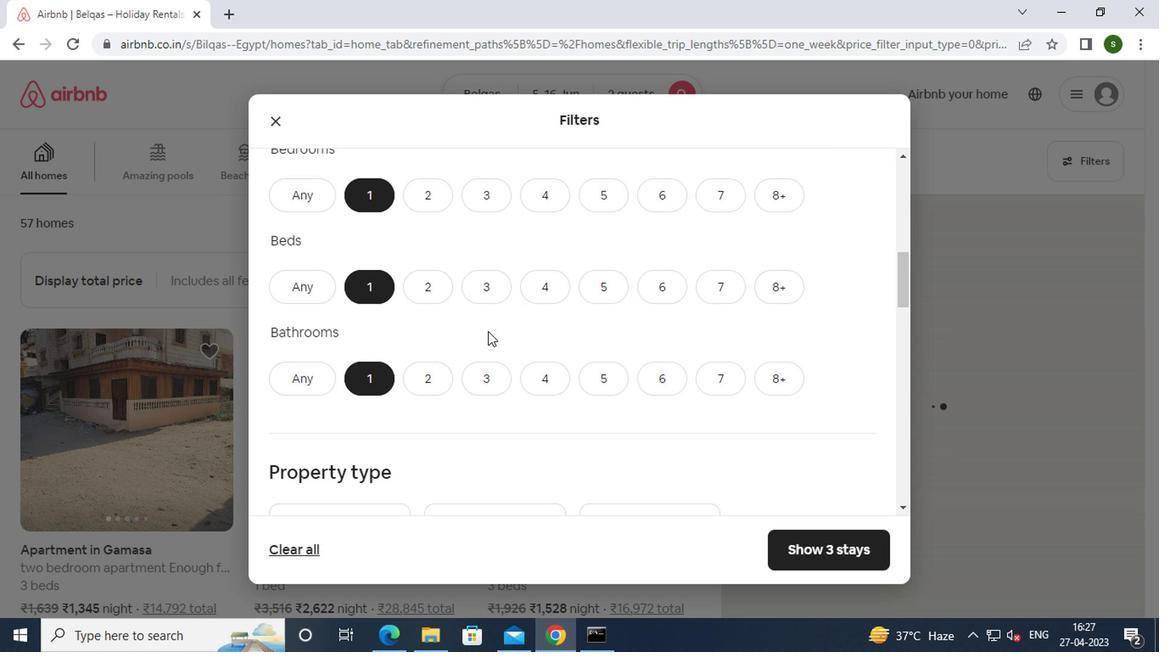 
Action: Mouse moved to (358, 364)
Screenshot: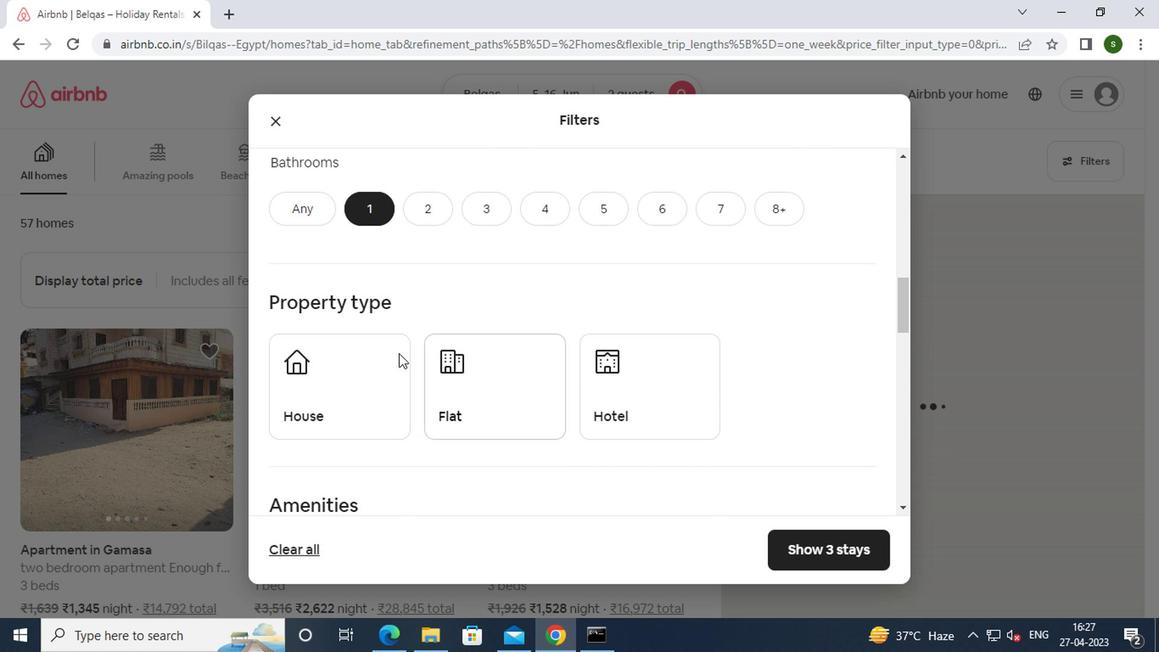 
Action: Mouse pressed left at (358, 364)
Screenshot: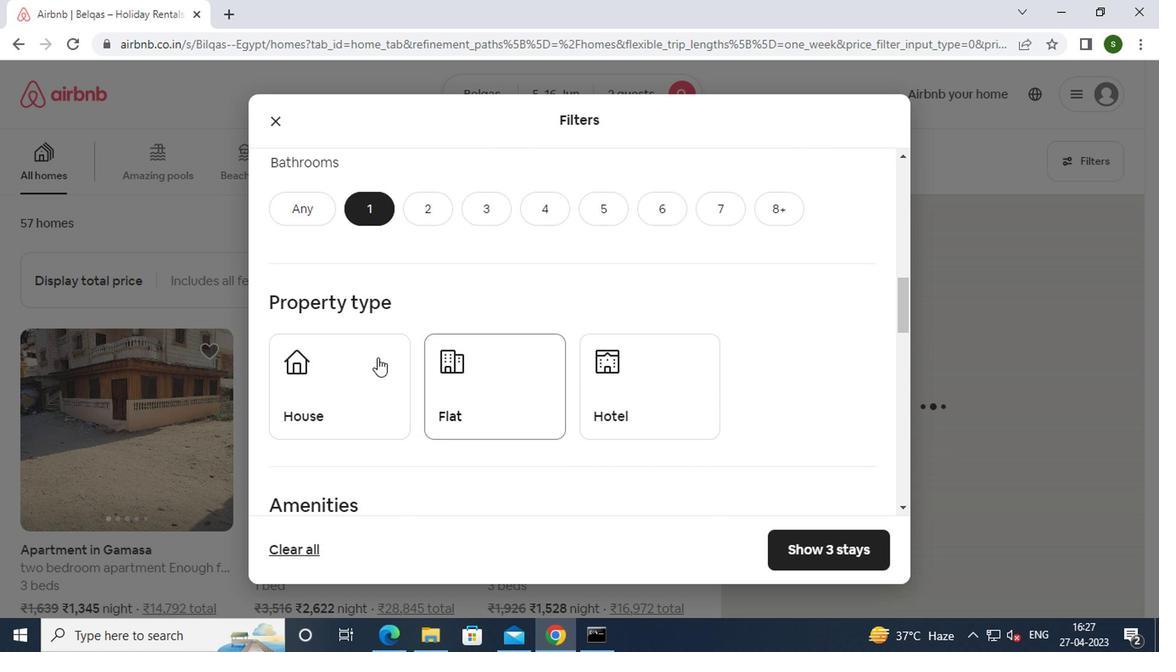
Action: Mouse moved to (467, 382)
Screenshot: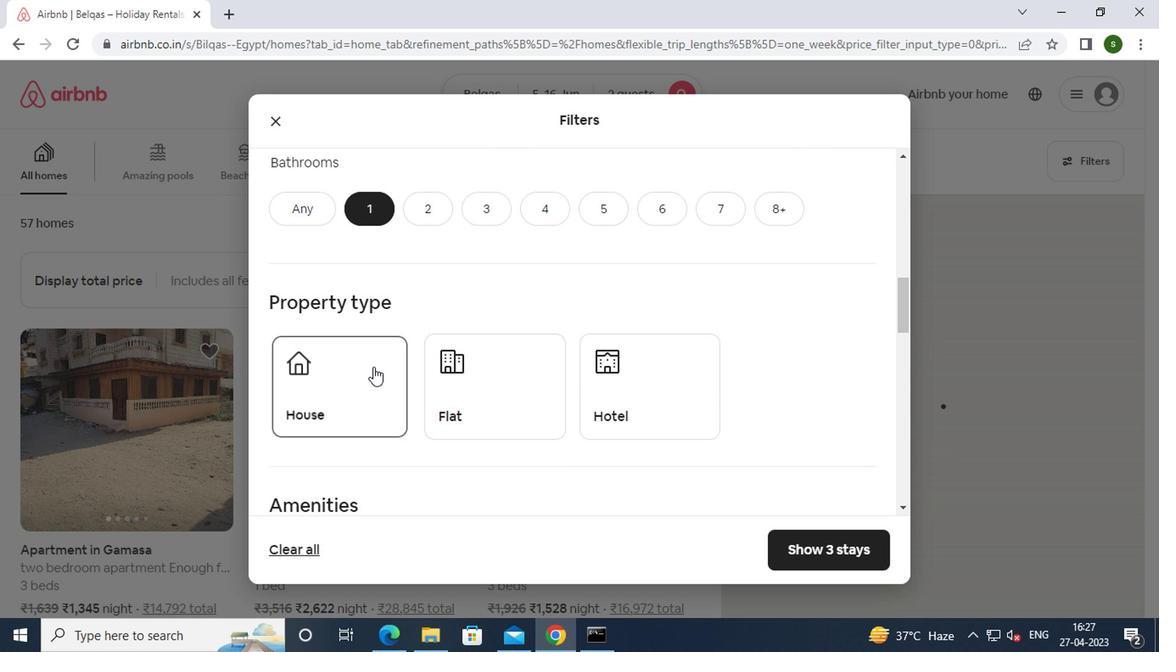 
Action: Mouse pressed left at (467, 382)
Screenshot: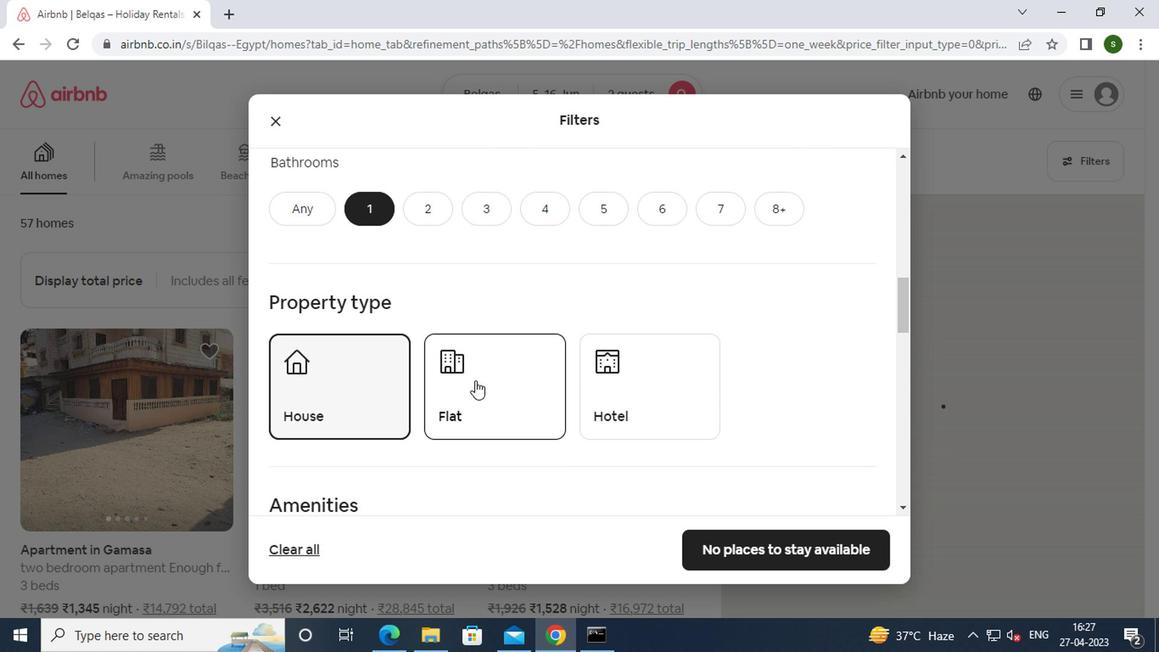 
Action: Mouse moved to (606, 374)
Screenshot: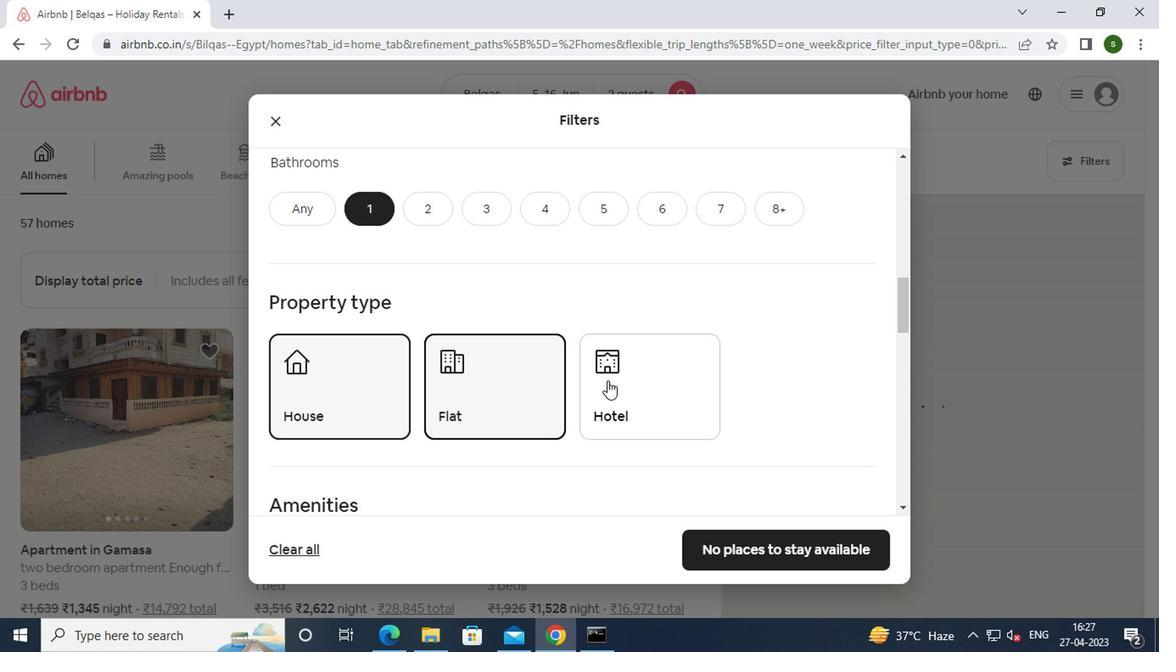 
Action: Mouse pressed left at (606, 374)
Screenshot: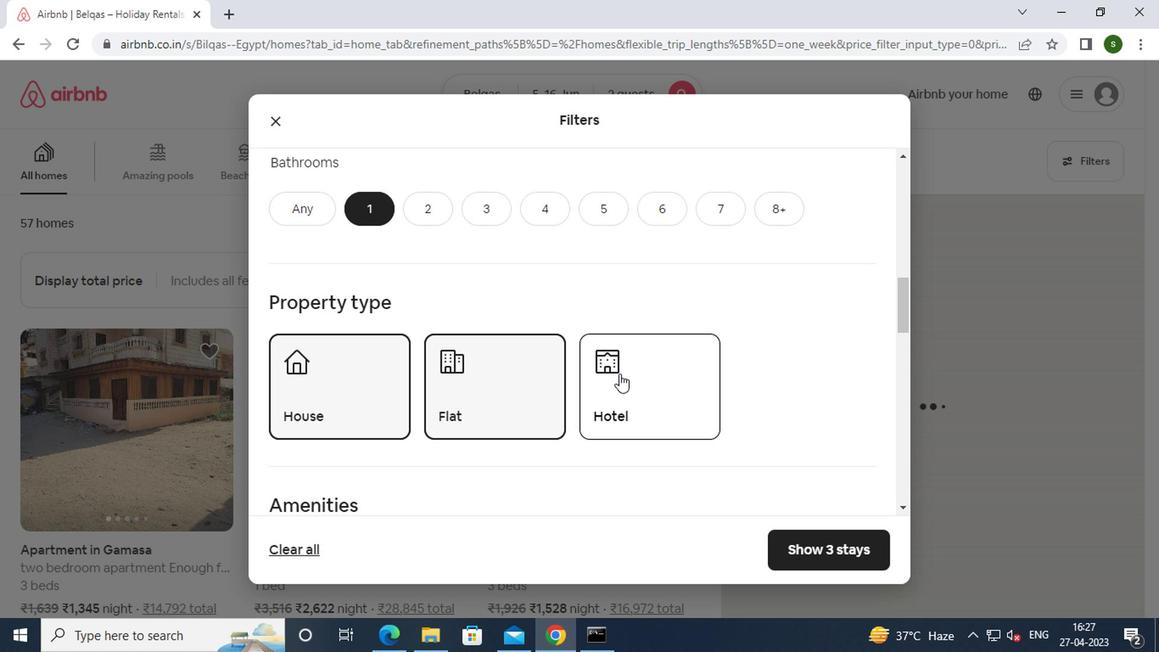 
Action: Mouse moved to (638, 362)
Screenshot: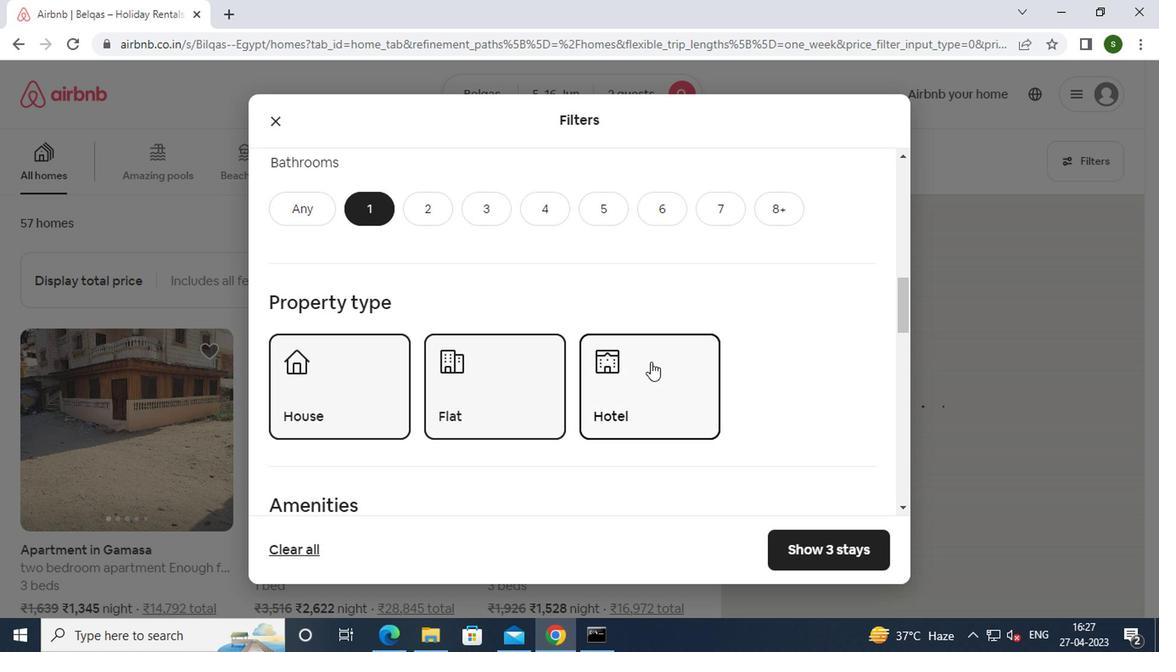 
Action: Mouse scrolled (638, 362) with delta (0, 0)
Screenshot: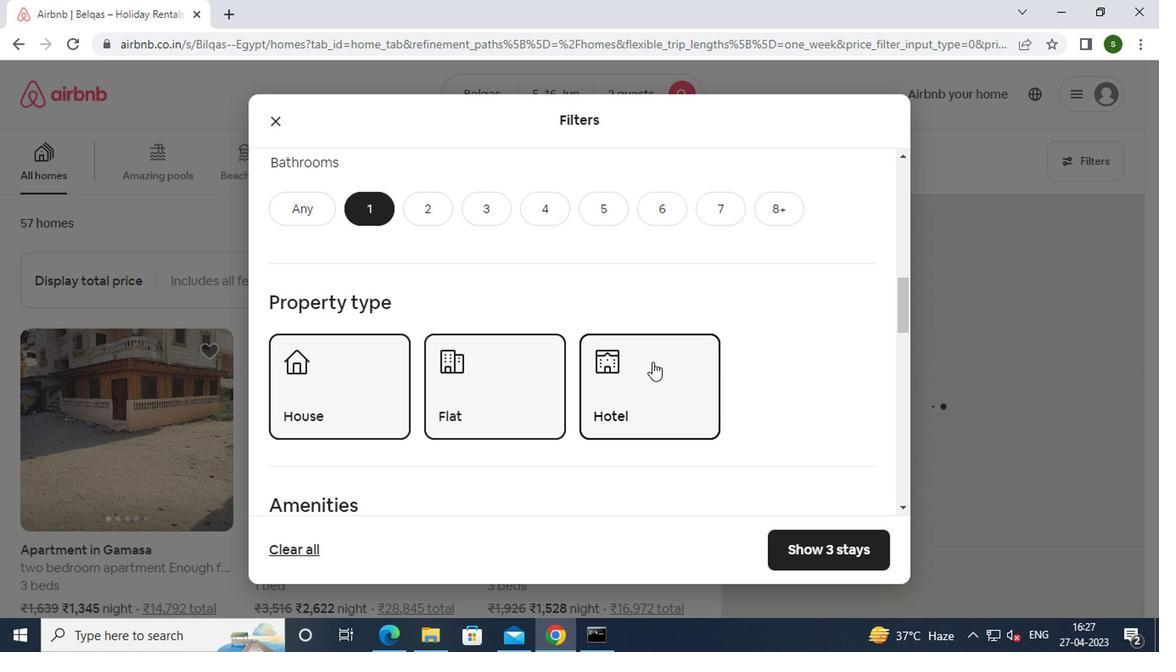 
Action: Mouse scrolled (638, 362) with delta (0, 0)
Screenshot: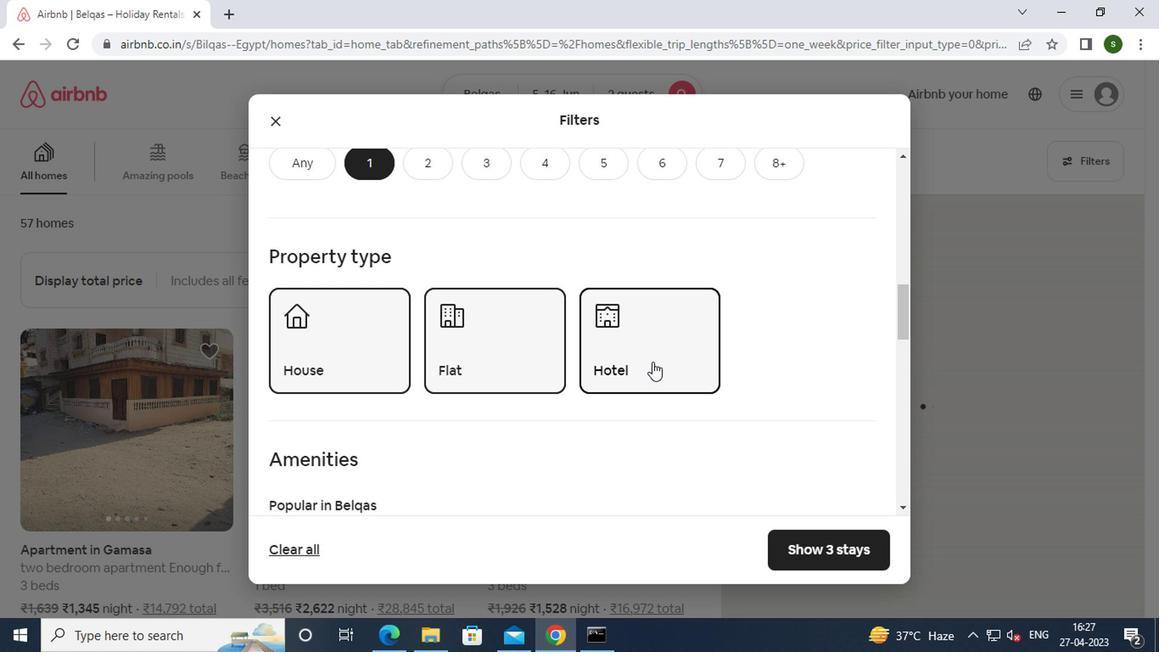 
Action: Mouse scrolled (638, 362) with delta (0, 0)
Screenshot: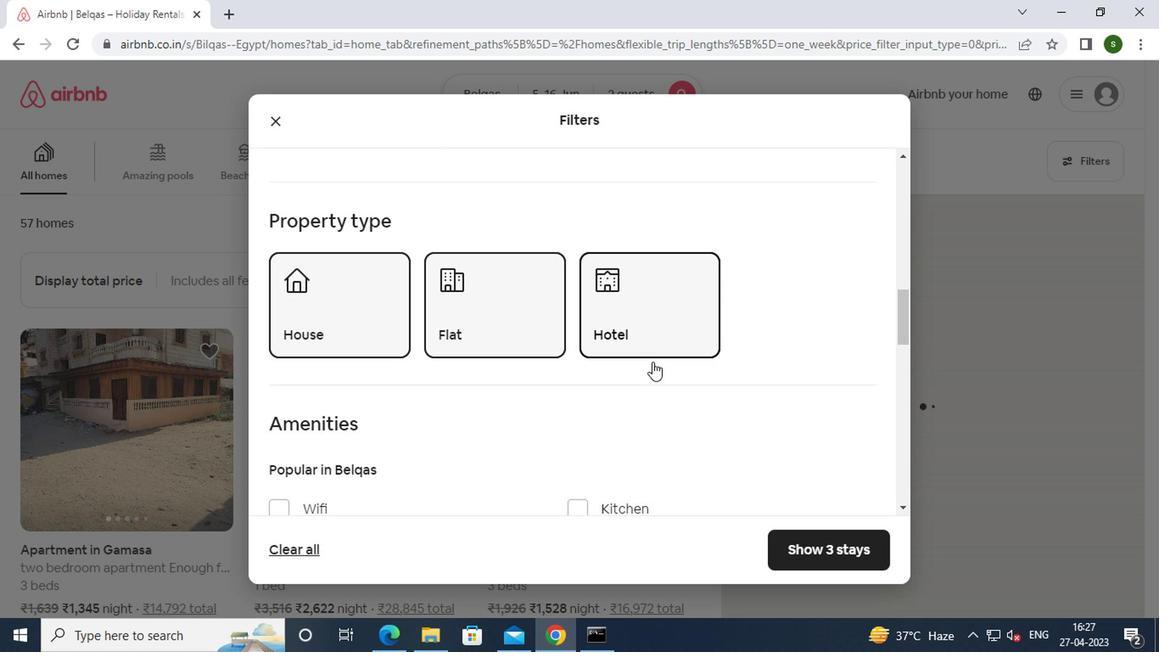 
Action: Mouse scrolled (638, 362) with delta (0, 0)
Screenshot: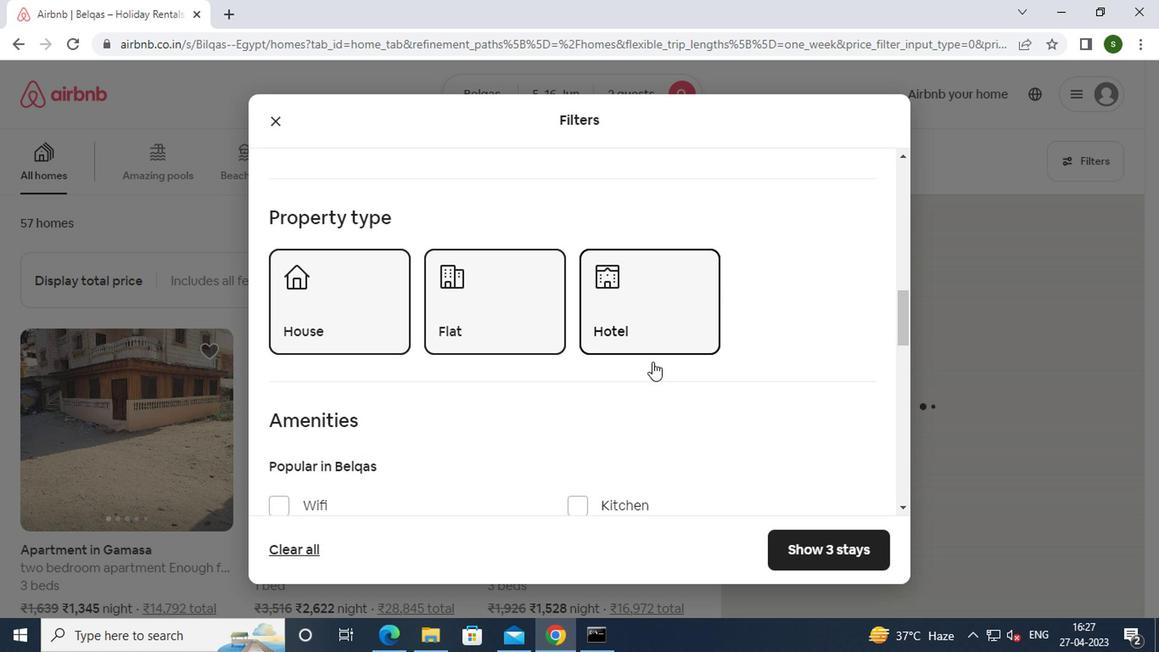 
Action: Mouse scrolled (638, 362) with delta (0, 0)
Screenshot: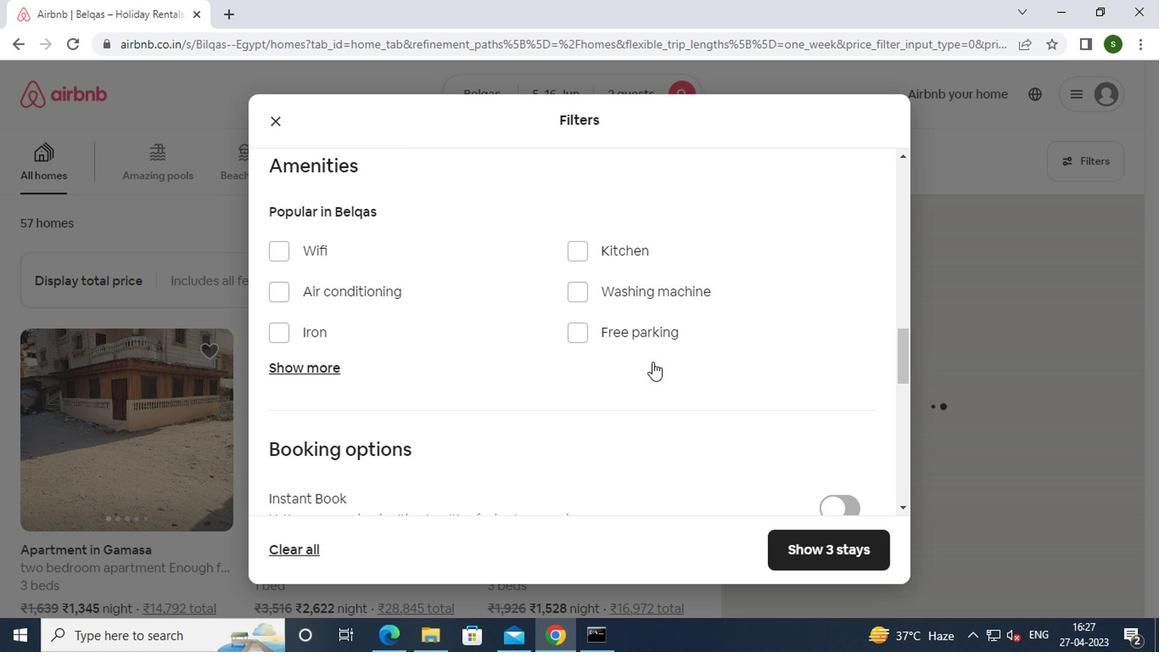
Action: Mouse scrolled (638, 362) with delta (0, 0)
Screenshot: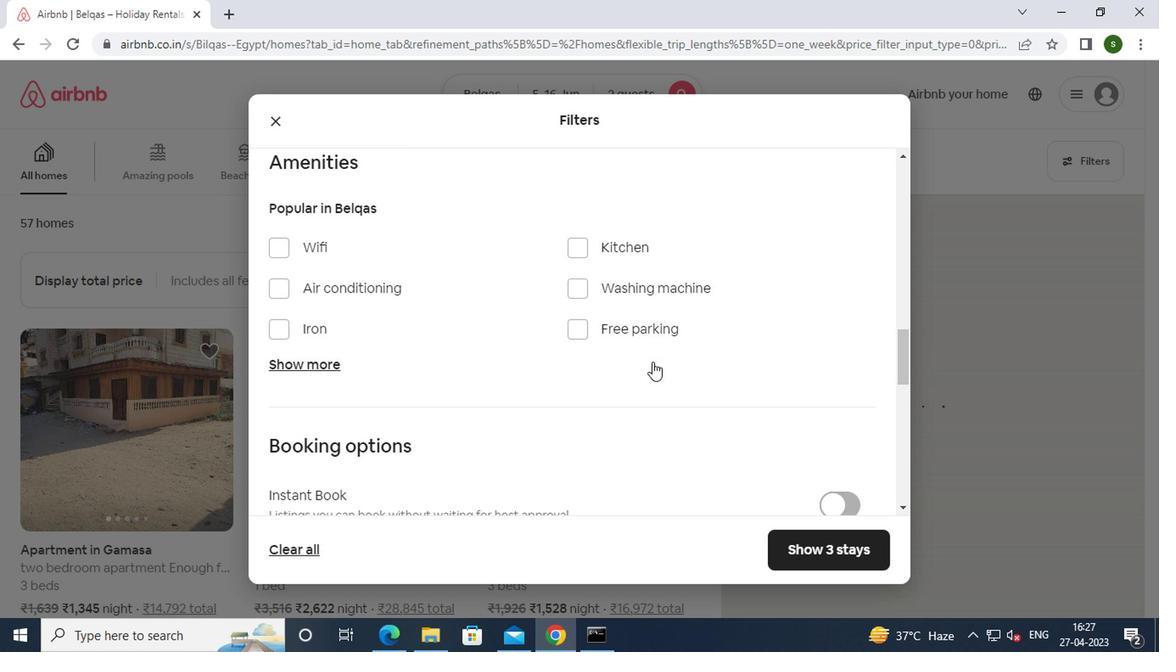 
Action: Mouse moved to (807, 395)
Screenshot: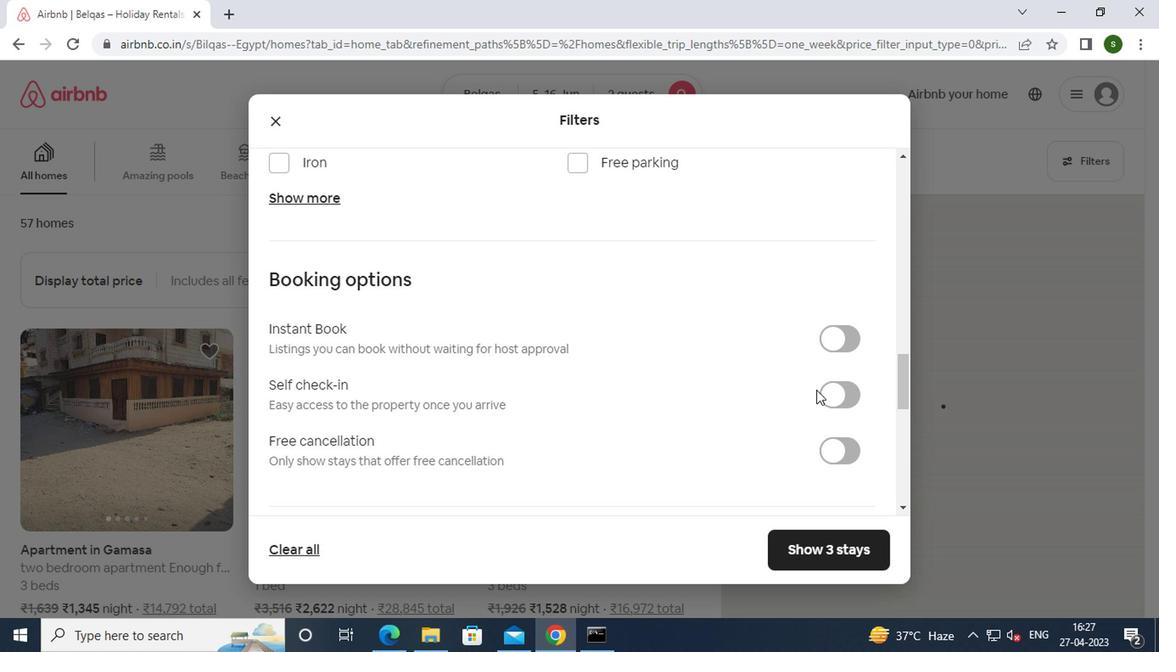 
Action: Mouse pressed left at (807, 395)
Screenshot: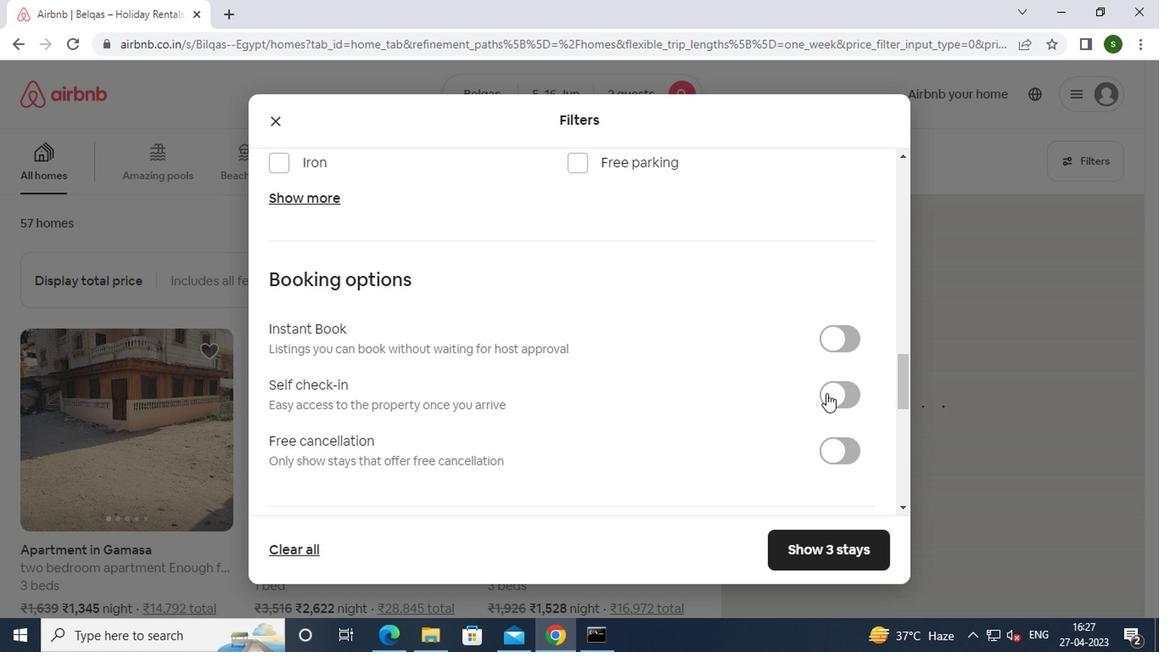 
Action: Mouse moved to (552, 359)
Screenshot: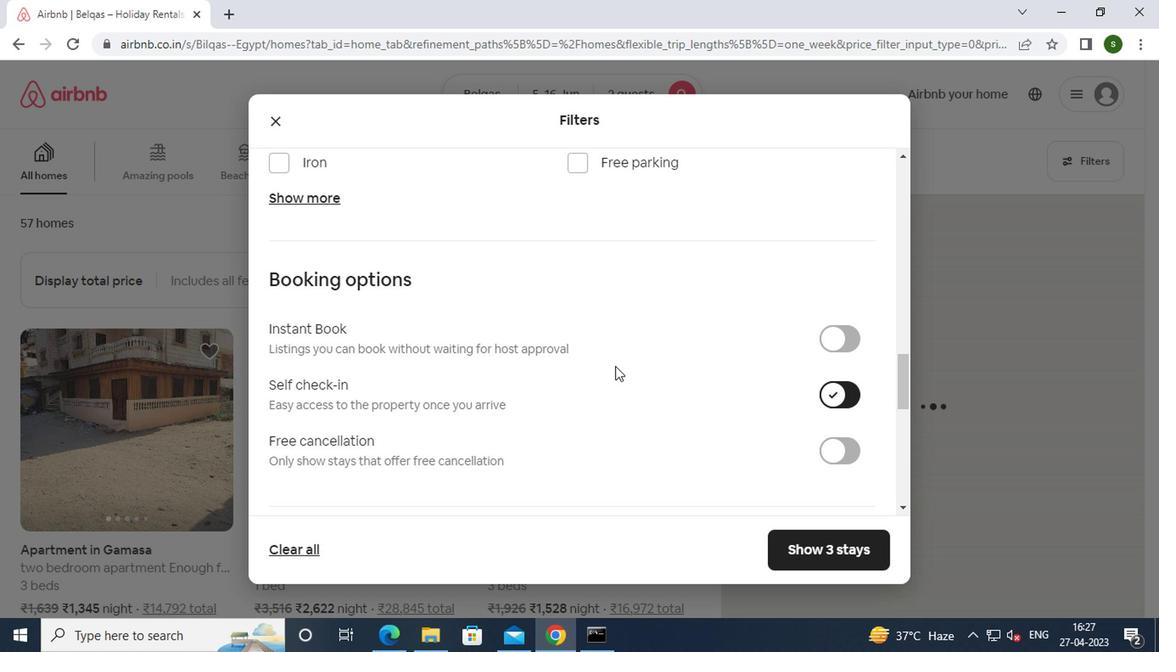 
Action: Mouse scrolled (552, 358) with delta (0, 0)
Screenshot: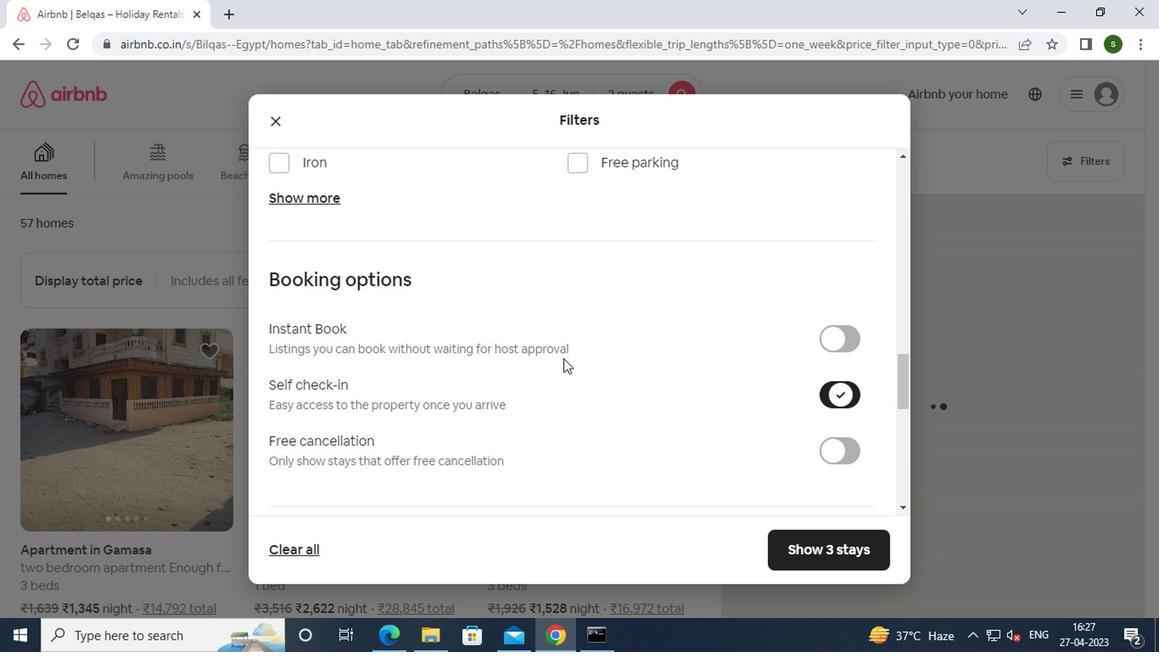 
Action: Mouse scrolled (552, 358) with delta (0, 0)
Screenshot: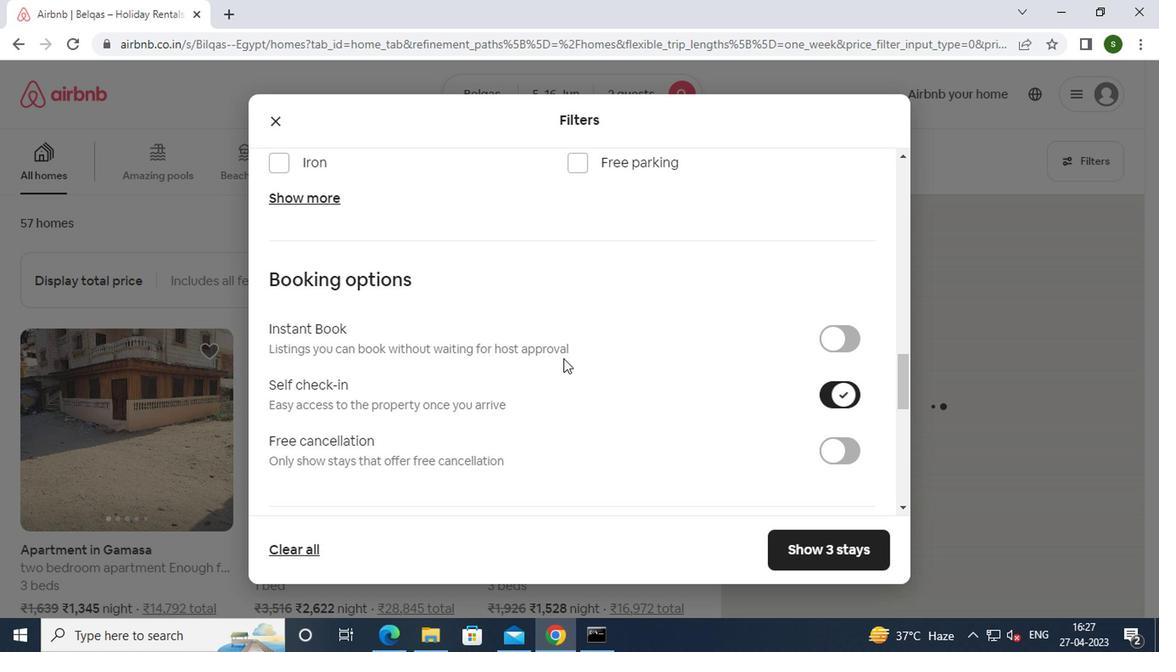 
Action: Mouse scrolled (552, 358) with delta (0, 0)
Screenshot: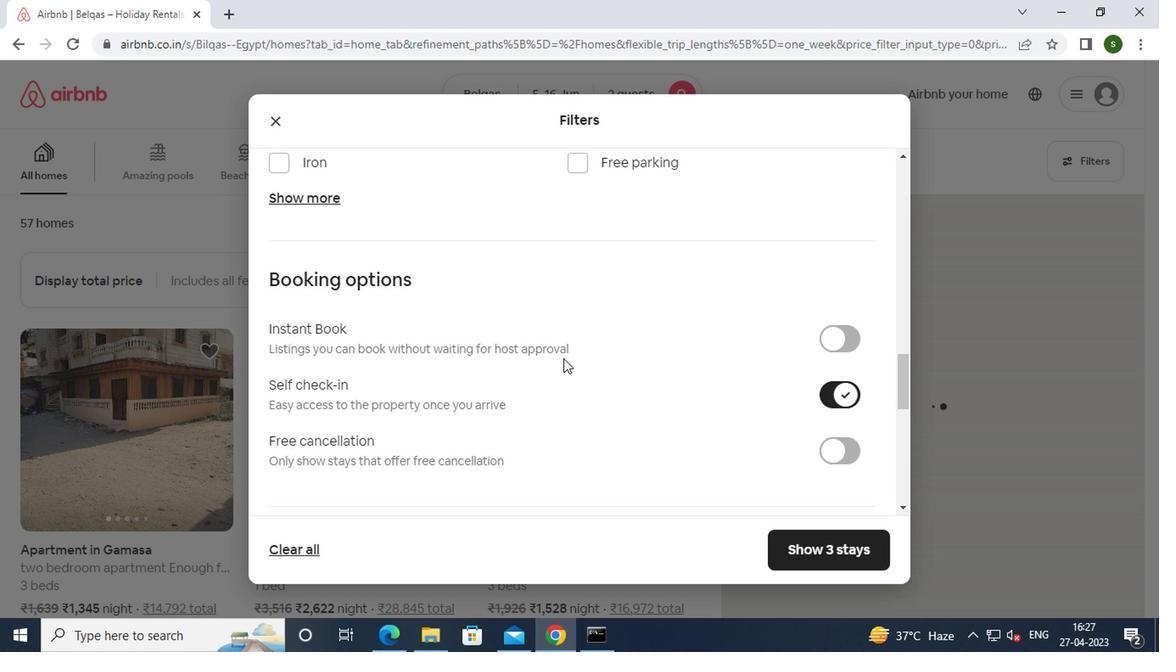 
Action: Mouse scrolled (552, 358) with delta (0, 0)
Screenshot: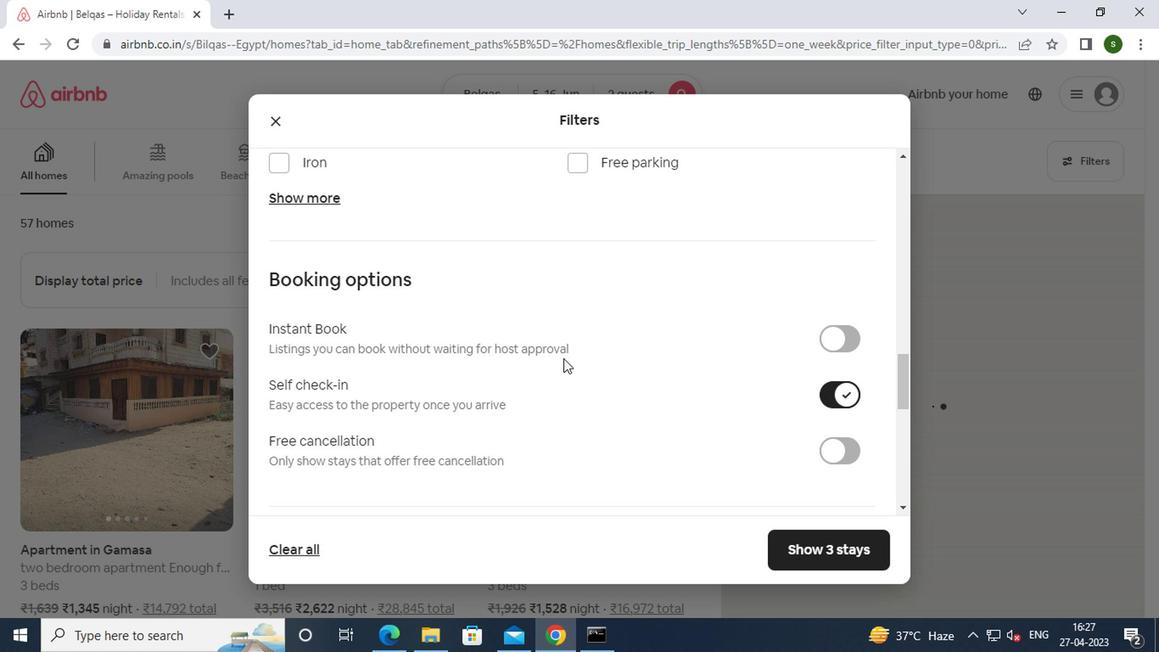
Action: Mouse scrolled (552, 358) with delta (0, 0)
Screenshot: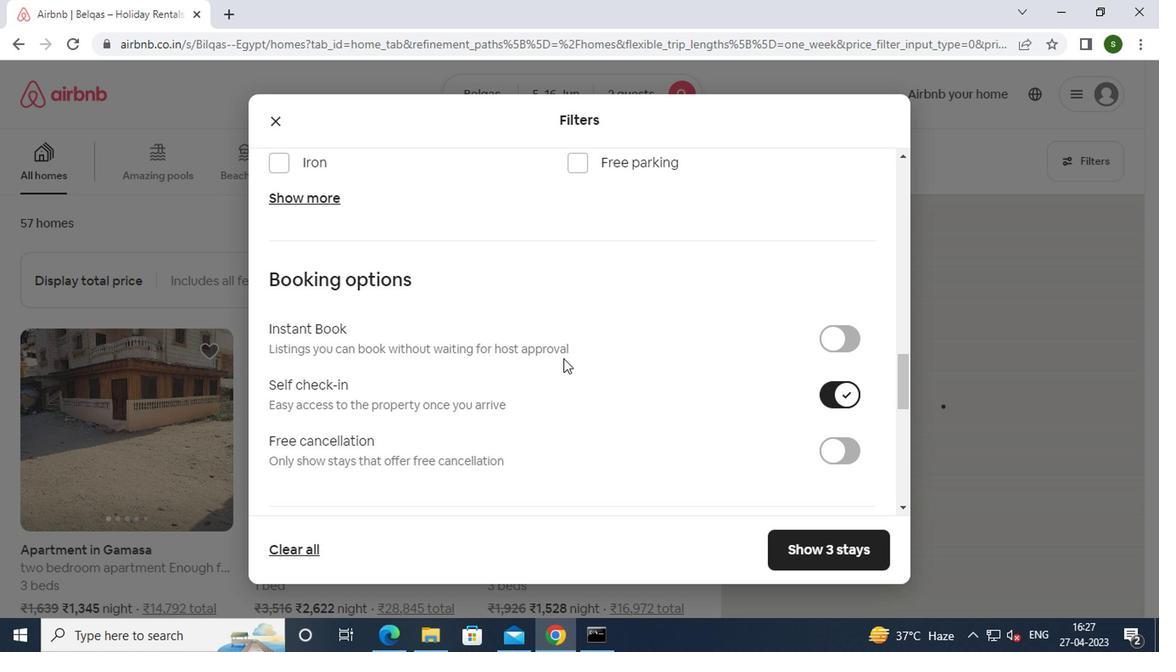 
Action: Mouse scrolled (552, 358) with delta (0, 0)
Screenshot: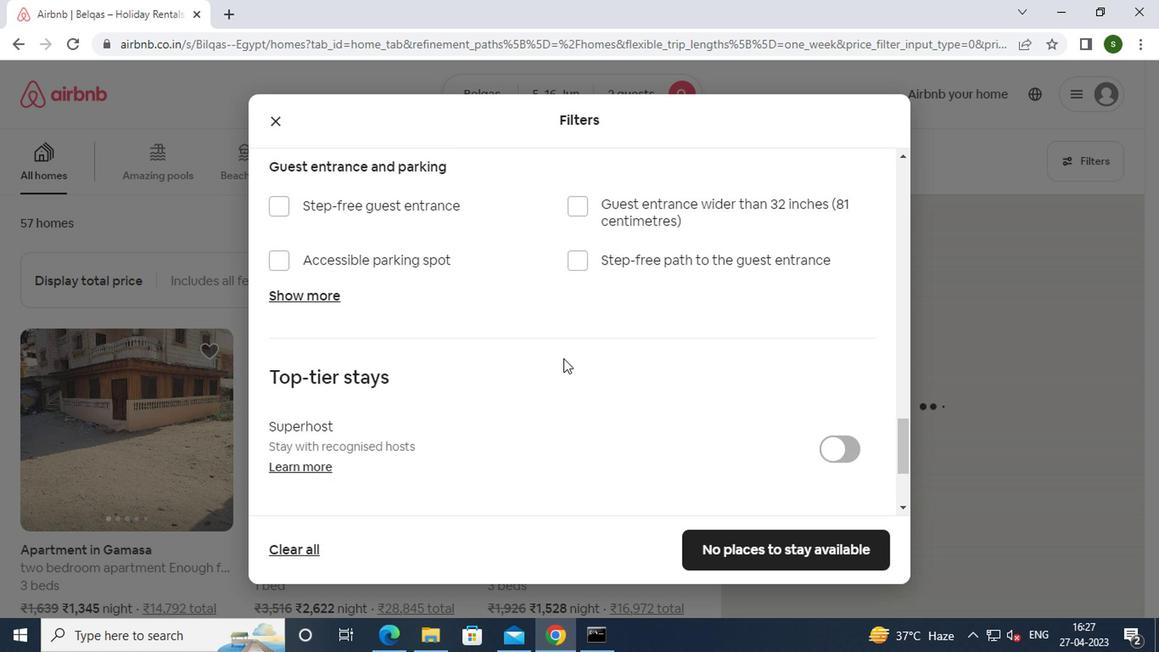 
Action: Mouse moved to (321, 438)
Screenshot: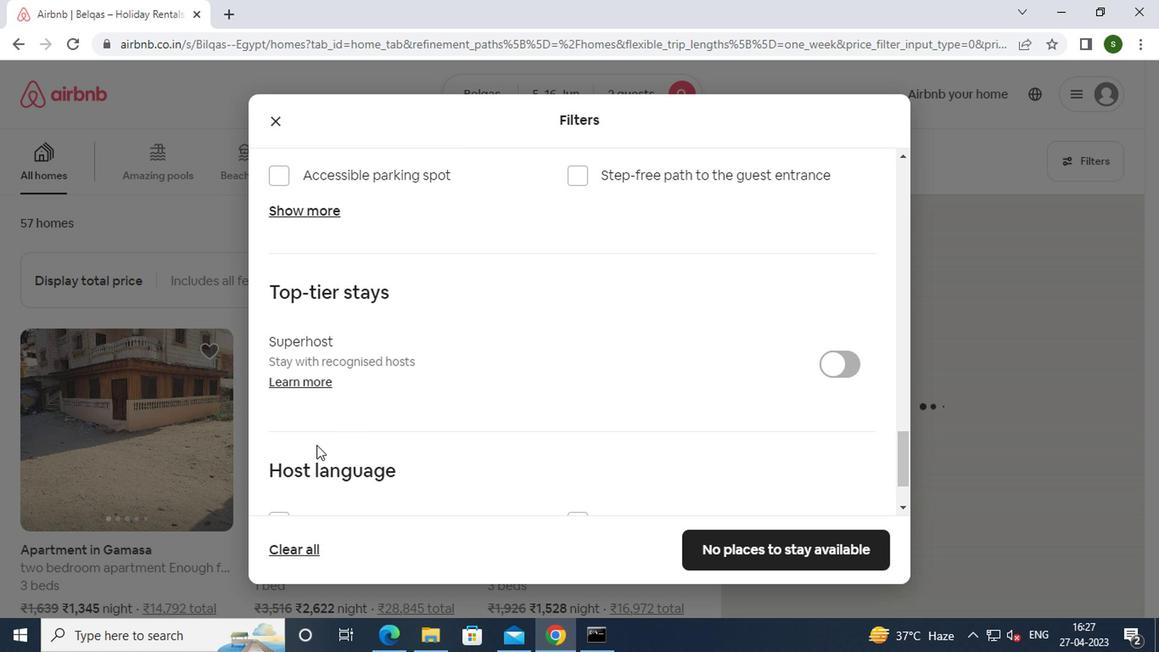 
Action: Mouse scrolled (321, 438) with delta (0, 0)
Screenshot: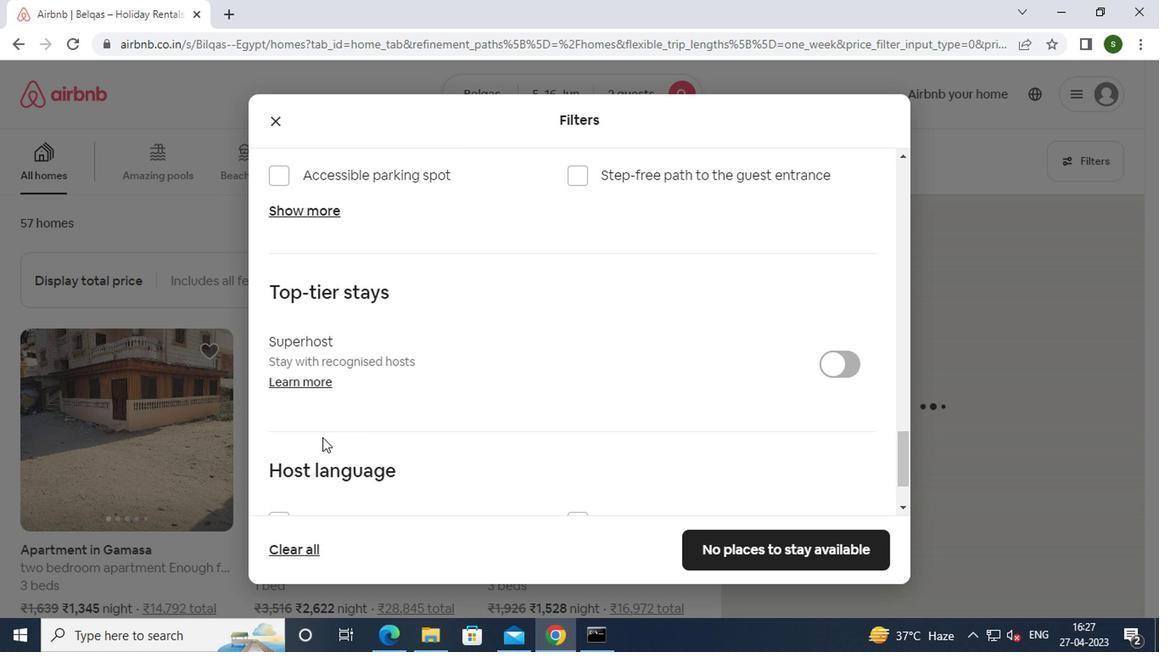 
Action: Mouse scrolled (321, 438) with delta (0, 0)
Screenshot: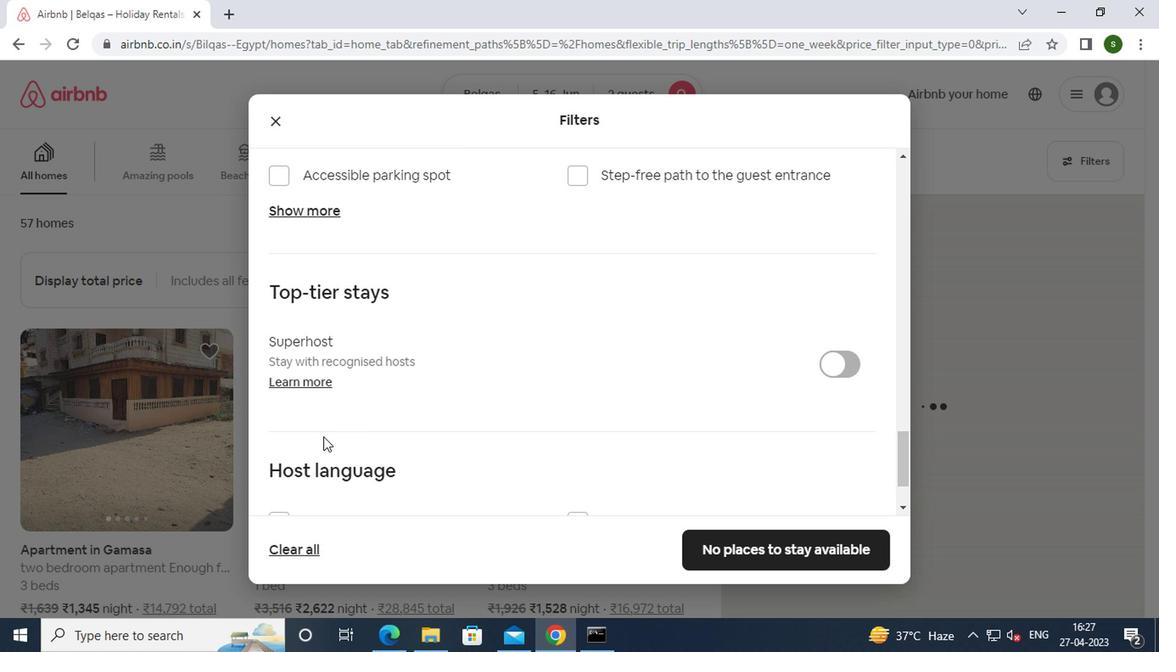 
Action: Mouse moved to (321, 435)
Screenshot: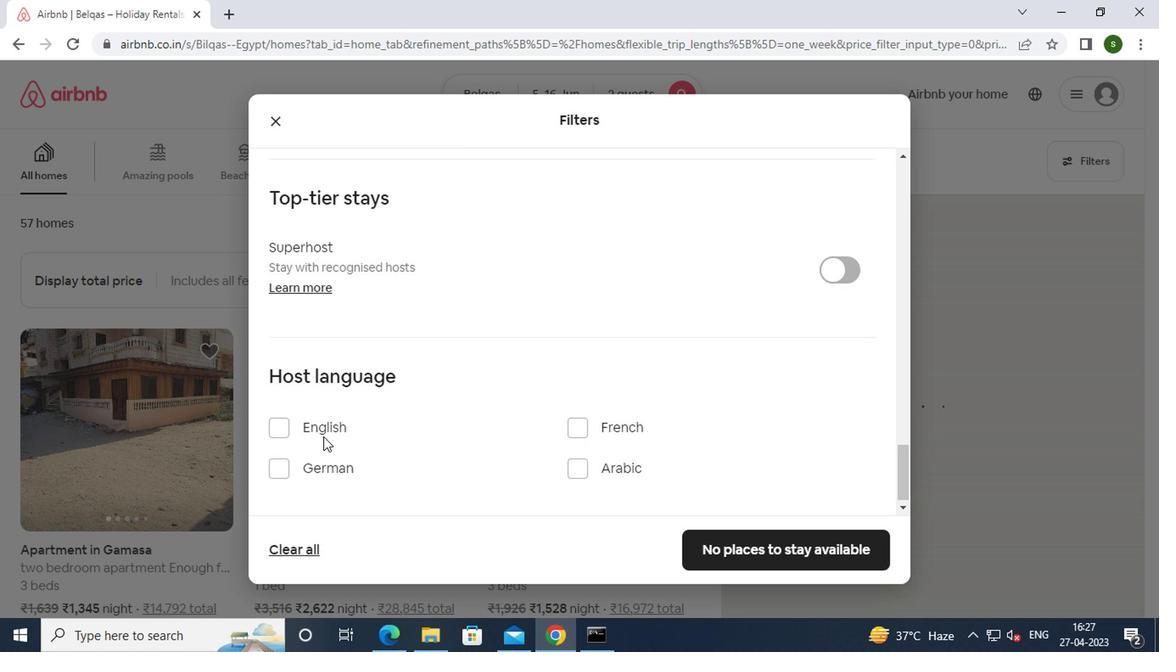 
Action: Mouse pressed left at (321, 435)
Screenshot: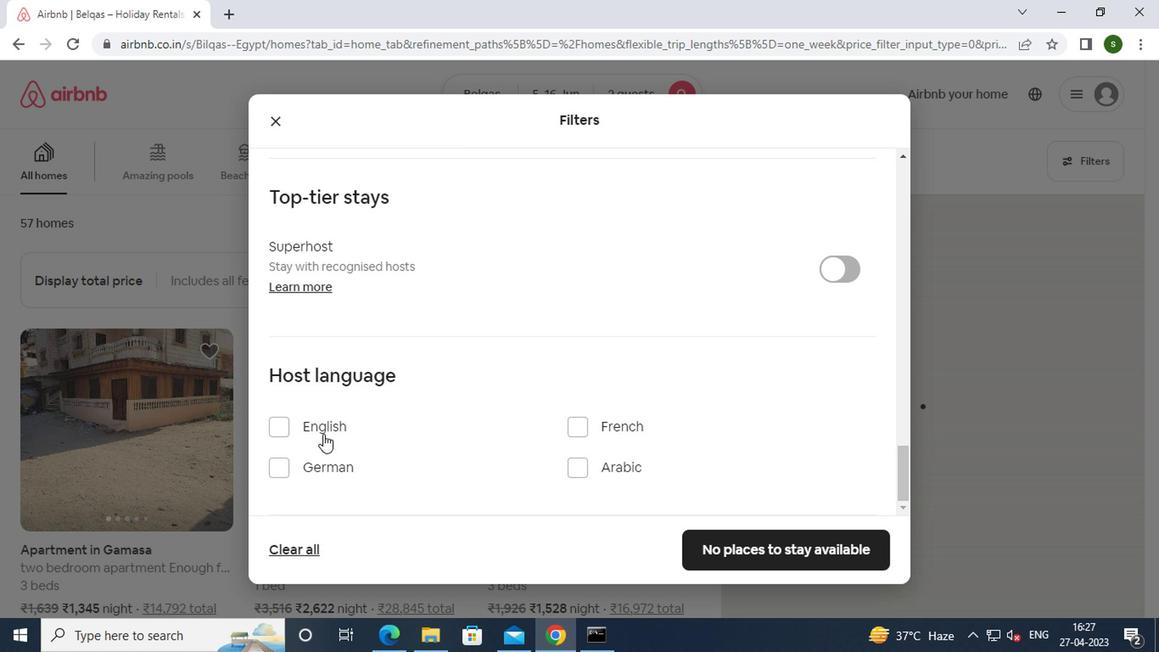 
Action: Mouse moved to (765, 547)
Screenshot: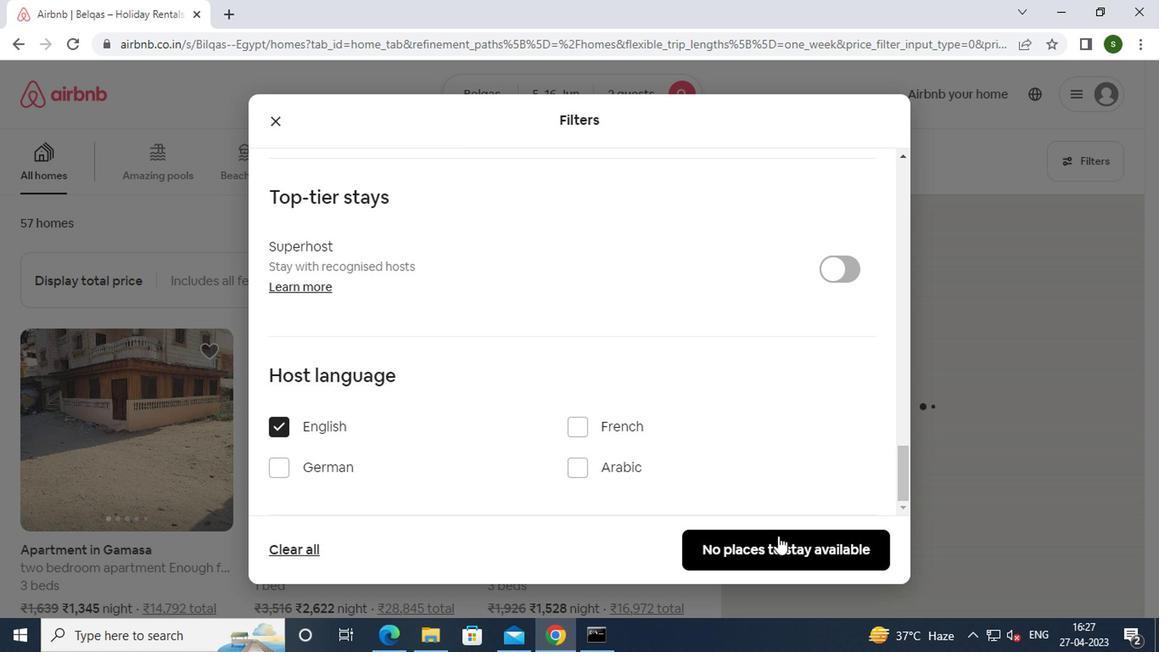 
Action: Mouse pressed left at (765, 547)
Screenshot: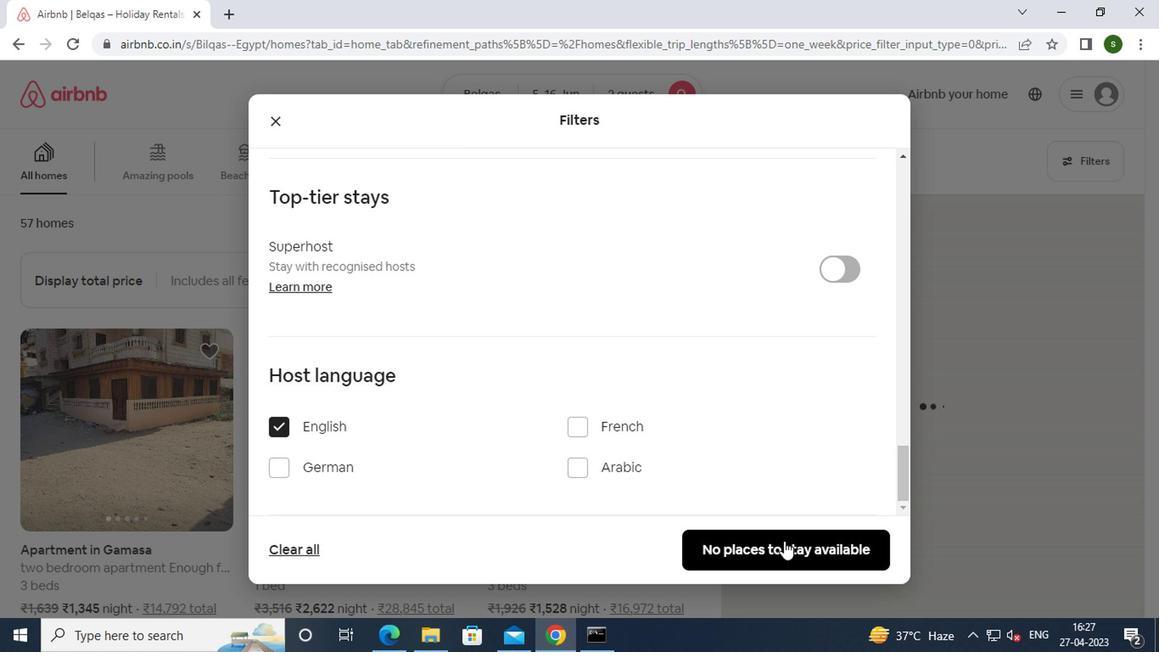 
Action: Mouse moved to (610, 450)
Screenshot: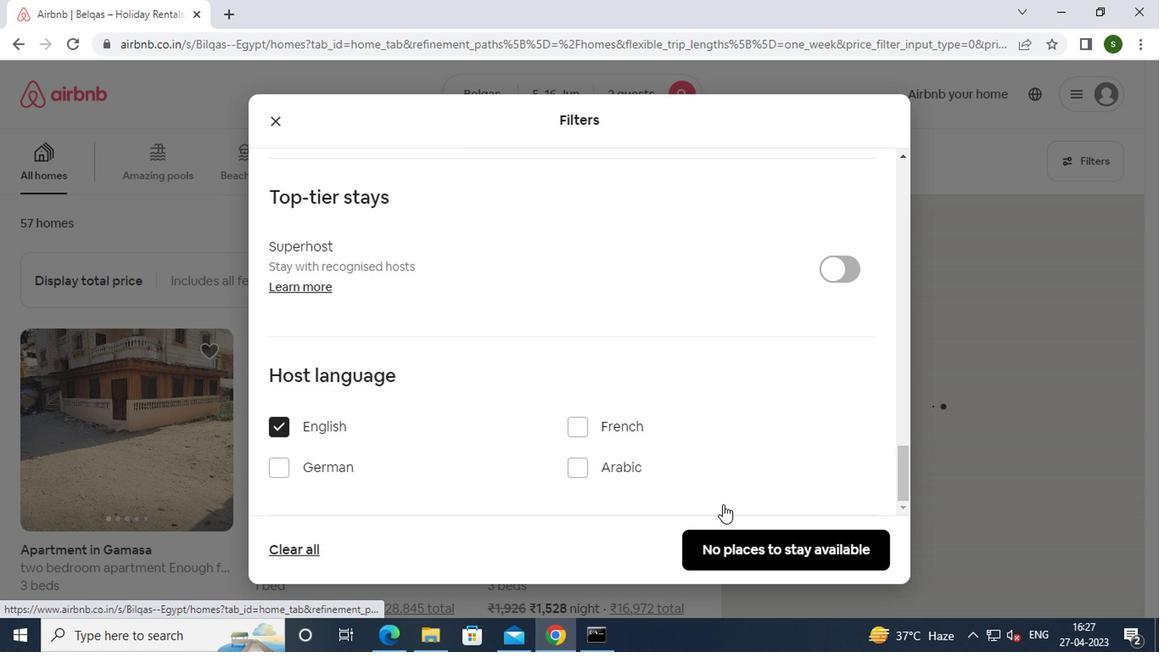 
